 Task: Add an event with the title Second Product Development Roadmap Discussion, date '2023/10/21', time 9:15 AM to 11:15 AMand add a description: A company retreat is a purposeful and immersive event where employees come together in a relaxed and inspiring setting to foster teamwork, boost morale, and align their efforts towards common goals. , put the event into Green category, logged in from the account softage.3@softage.netand send the event invitation to softage.5@softage.net and softage.6@softage.net. Set a reminder for the event 12 hour before
Action: Mouse moved to (118, 116)
Screenshot: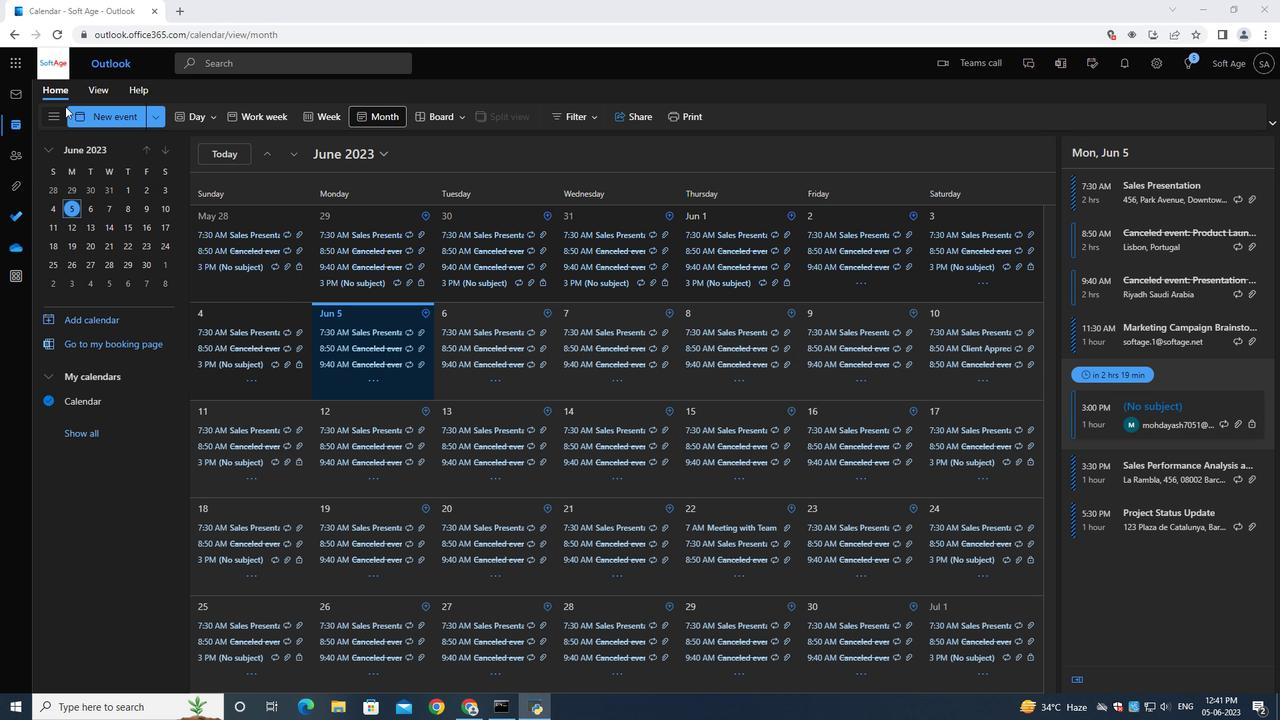 
Action: Mouse pressed left at (118, 116)
Screenshot: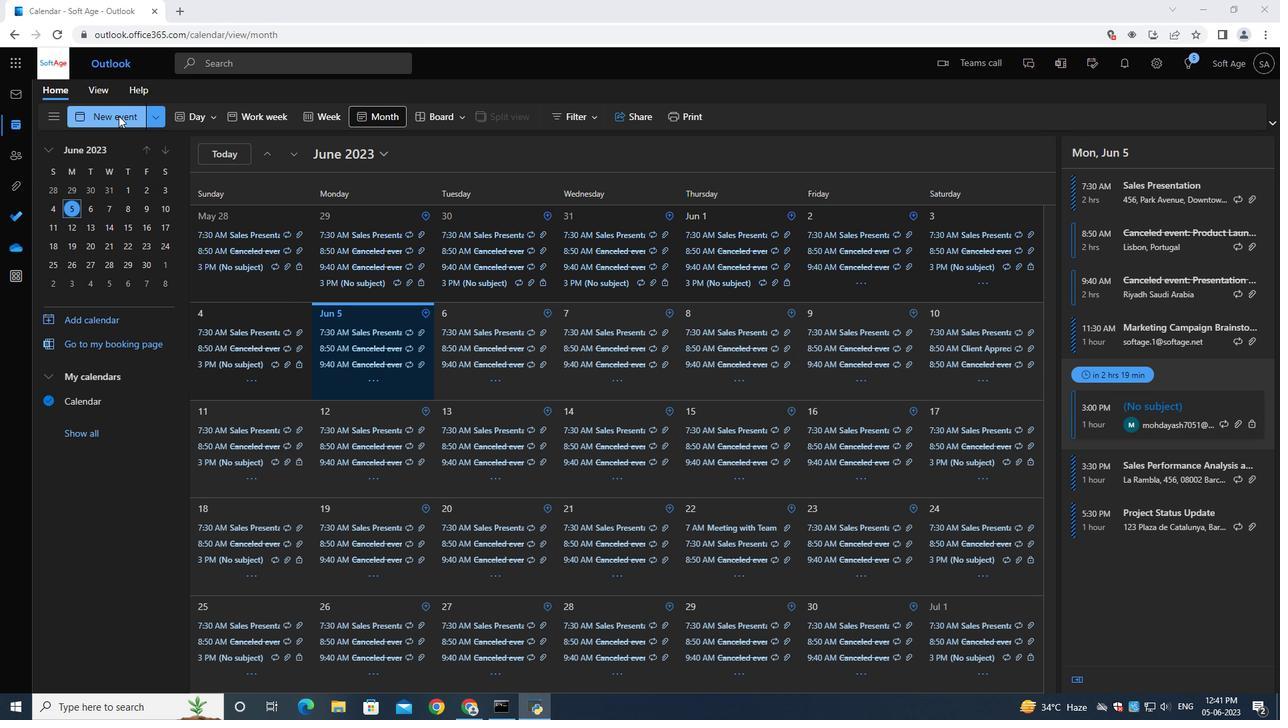 
Action: Mouse moved to (414, 200)
Screenshot: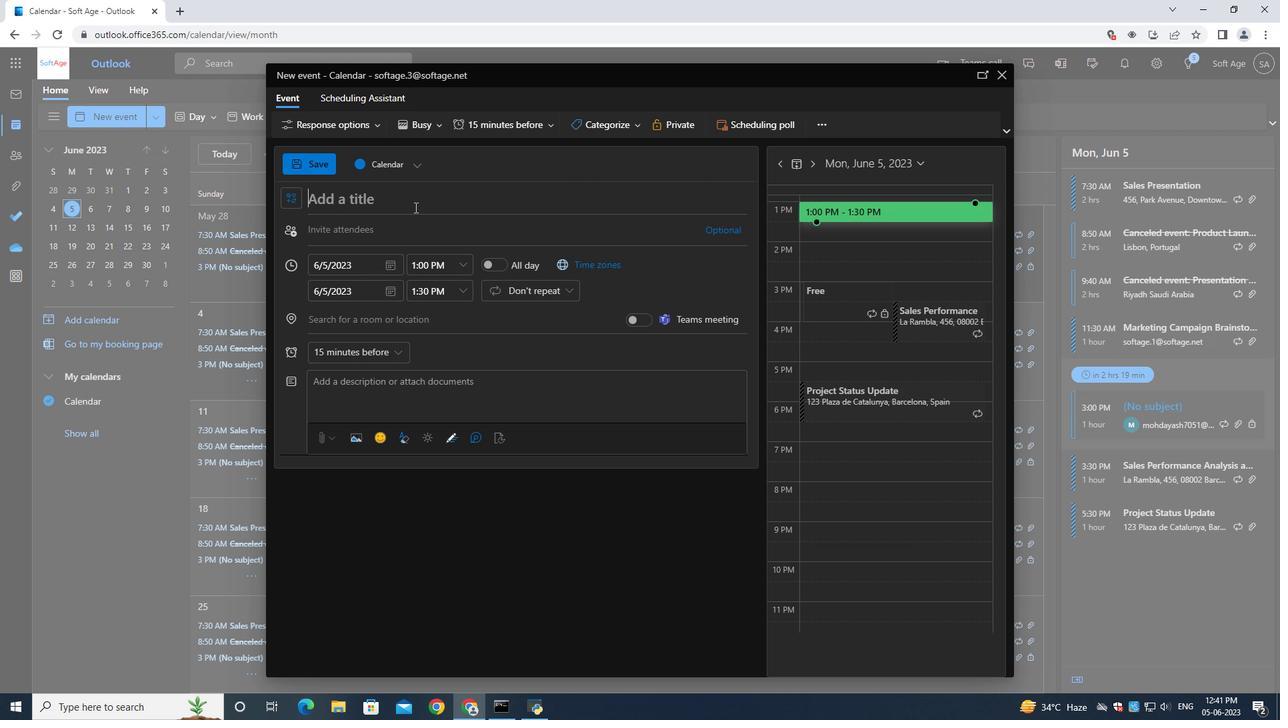 
Action: Mouse pressed left at (414, 200)
Screenshot: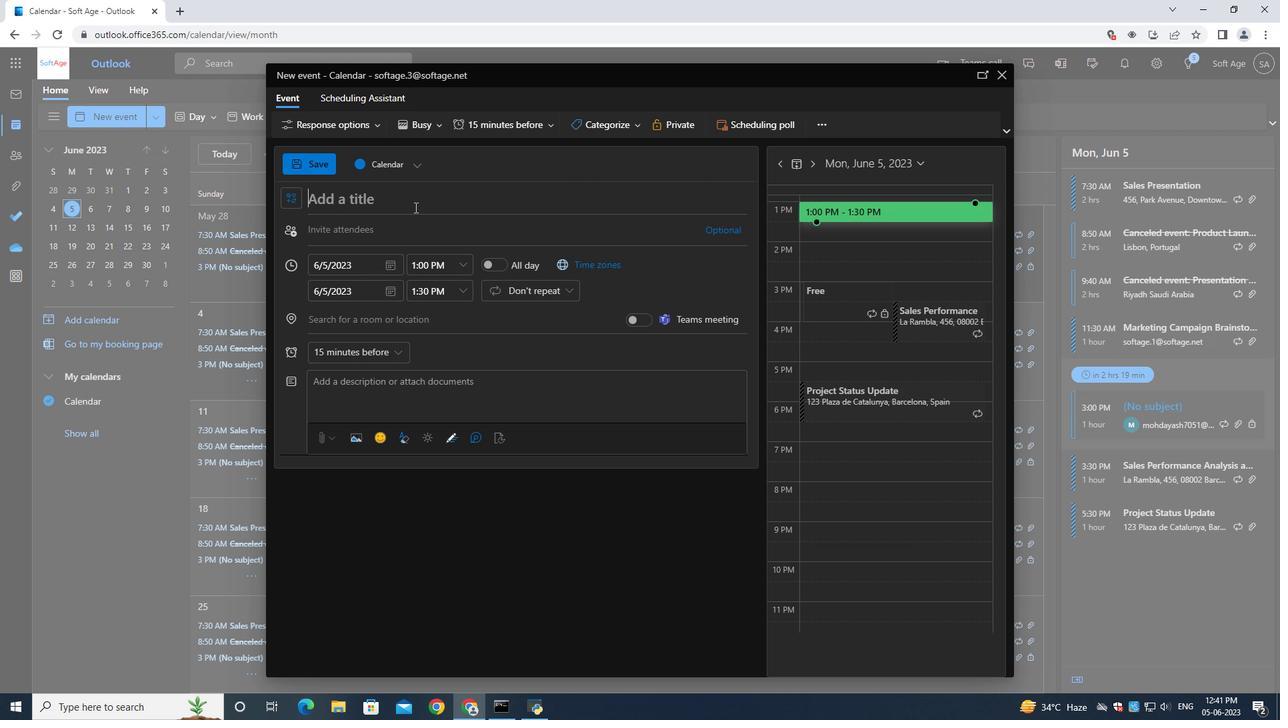 
Action: Mouse moved to (416, 202)
Screenshot: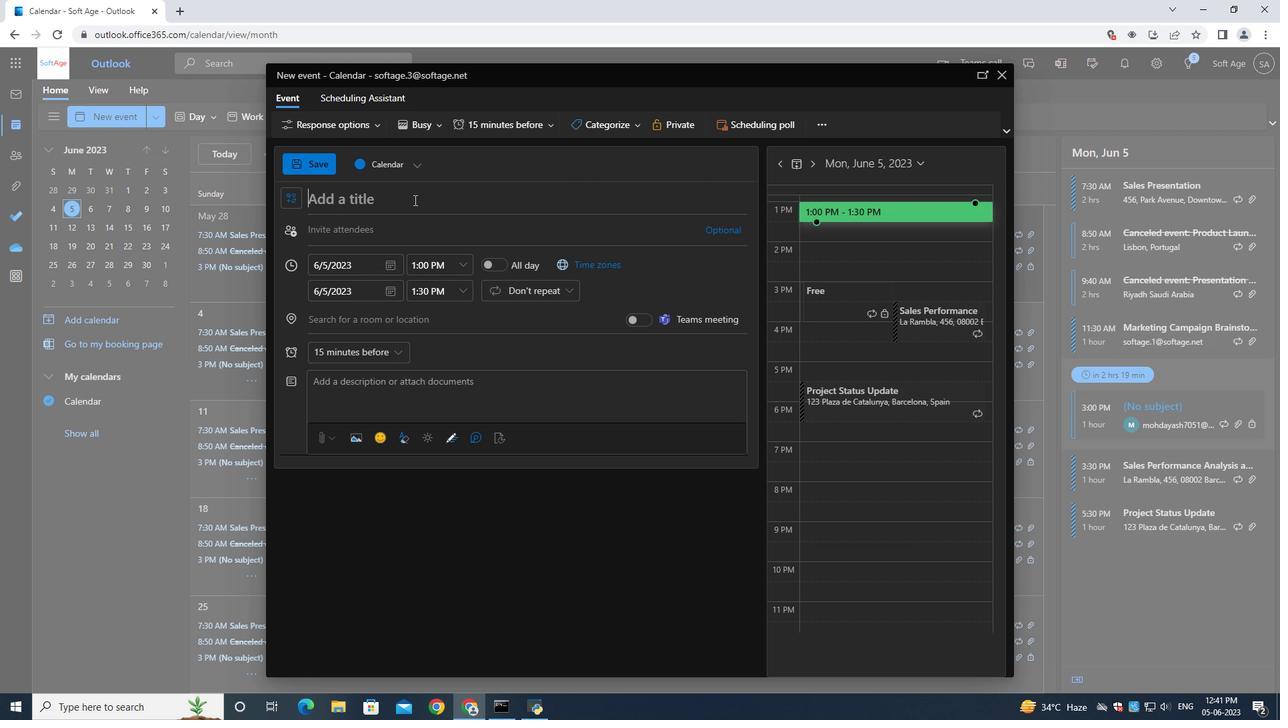 
Action: Key pressed <Key.shift>Second<Key.space><Key.shift>Product<Key.space><Key.shift>Del<Key.backspace>velopment<Key.space><Key.shift>Roadmap<Key.space><Key.shift>Discussion
Screenshot: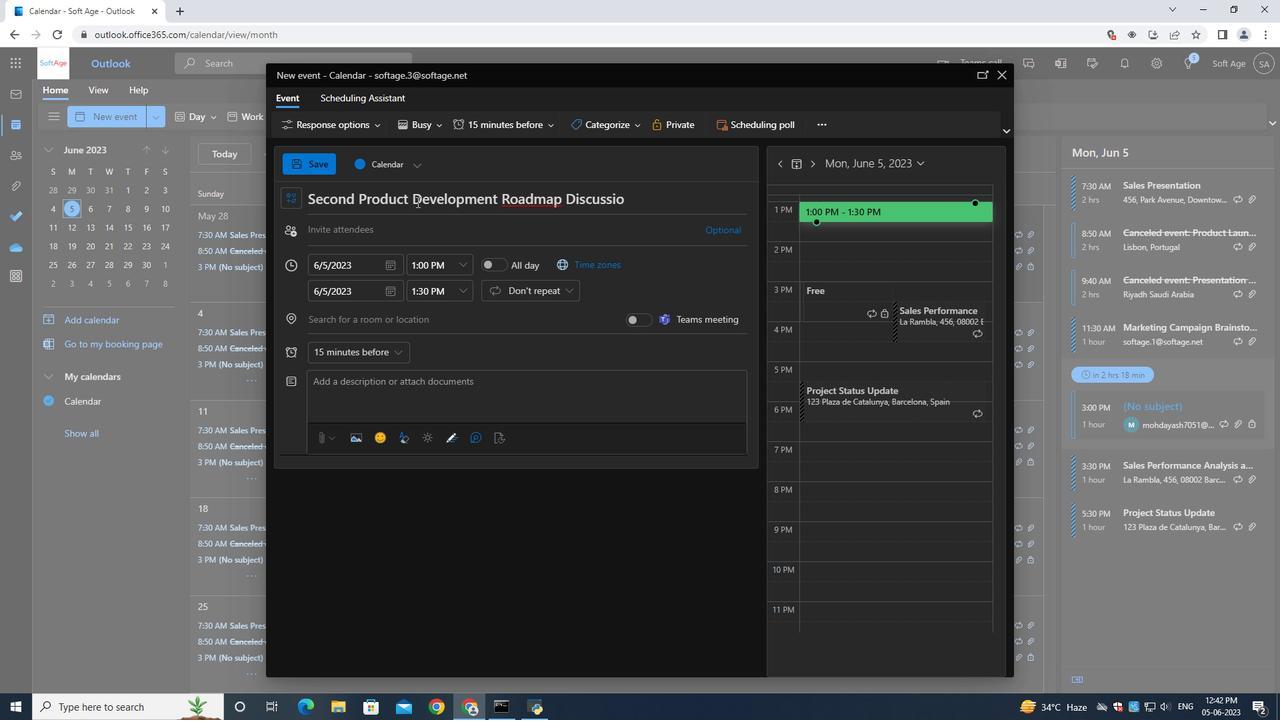 
Action: Mouse moved to (395, 266)
Screenshot: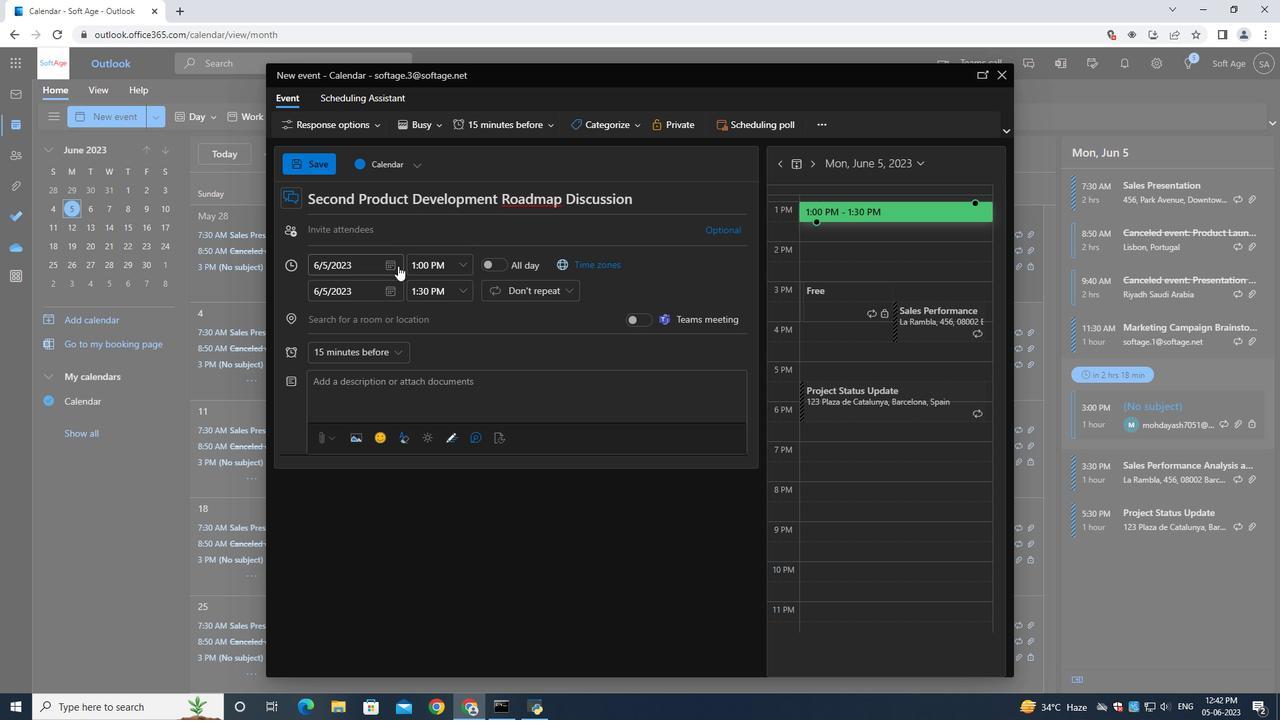 
Action: Mouse pressed left at (395, 266)
Screenshot: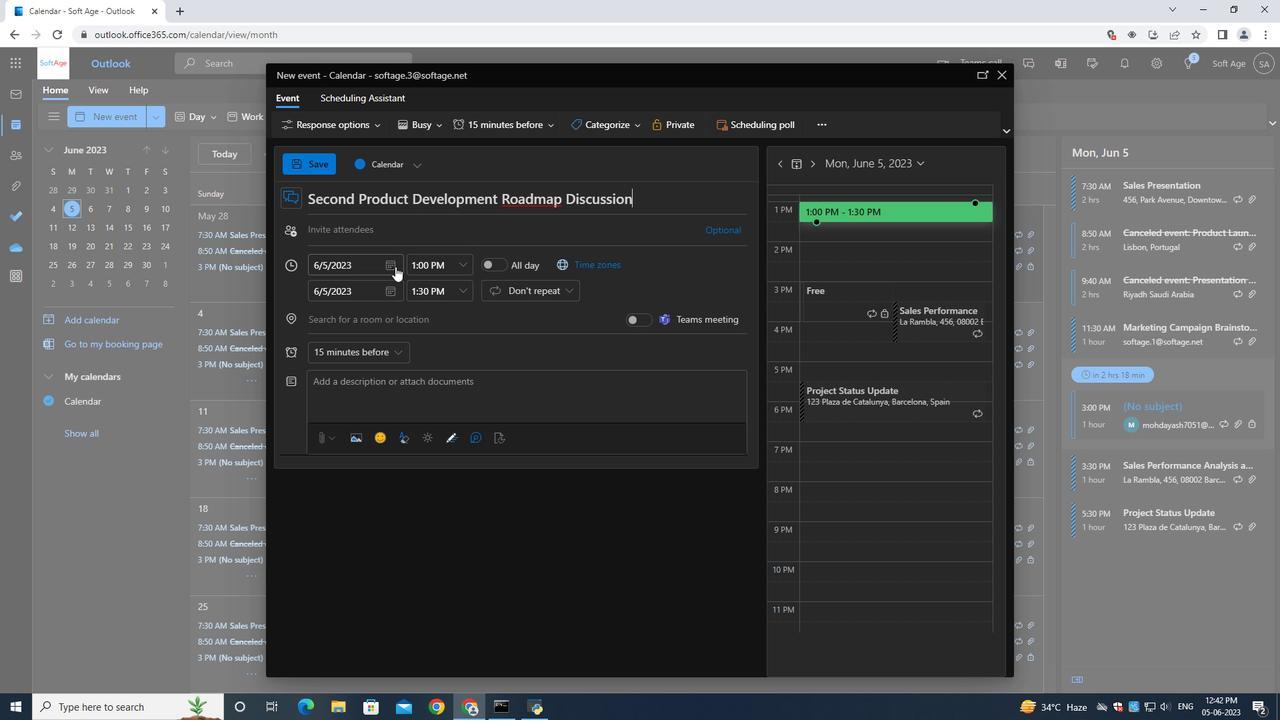 
Action: Mouse moved to (432, 294)
Screenshot: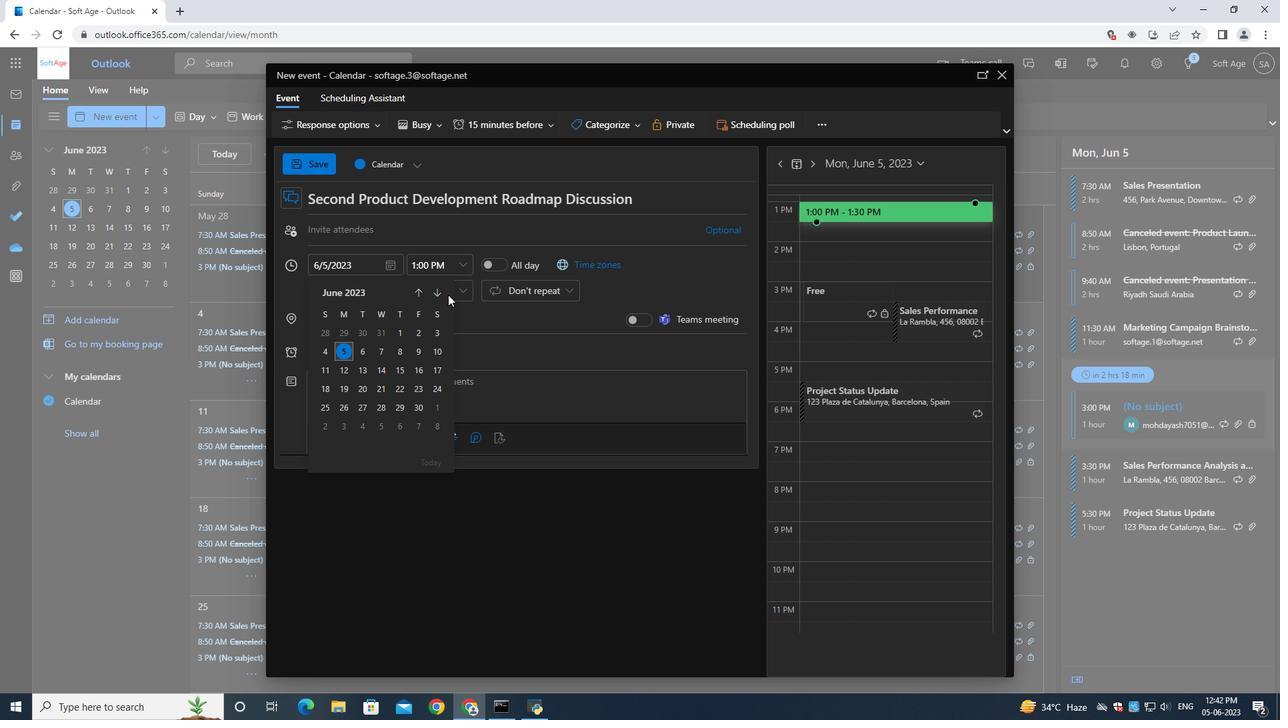 
Action: Mouse pressed left at (432, 294)
Screenshot: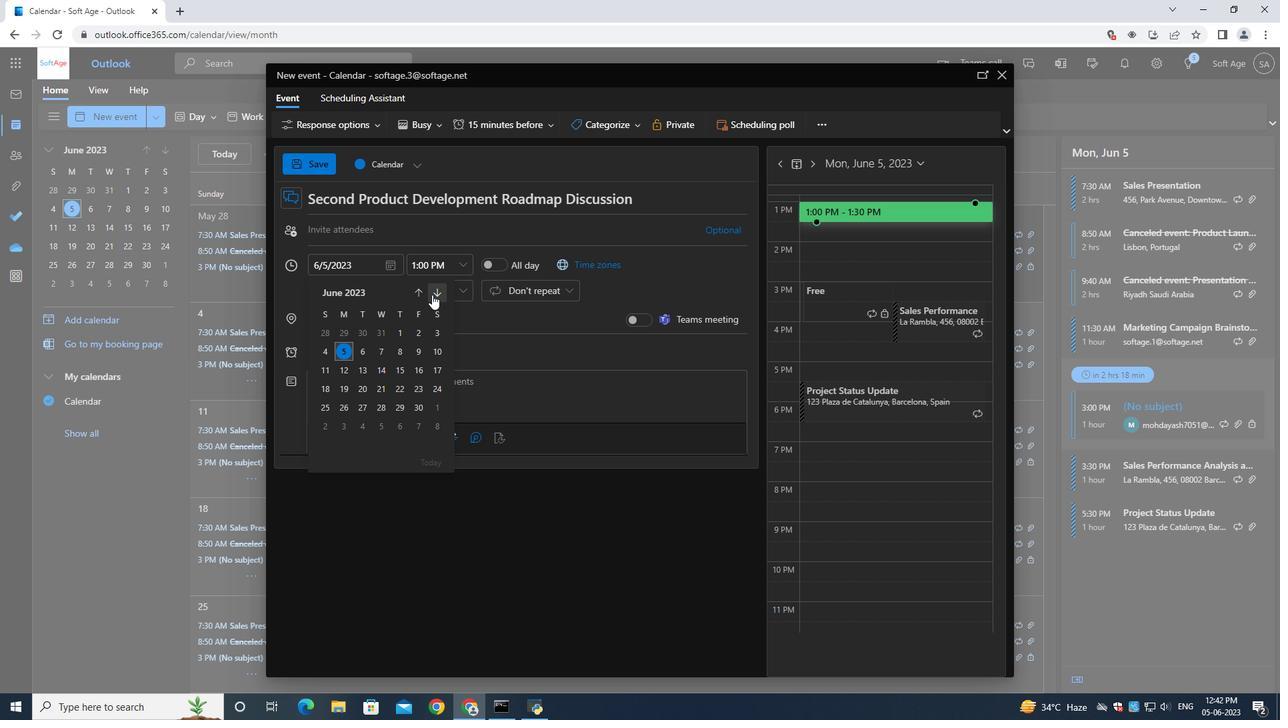 
Action: Mouse moved to (433, 294)
Screenshot: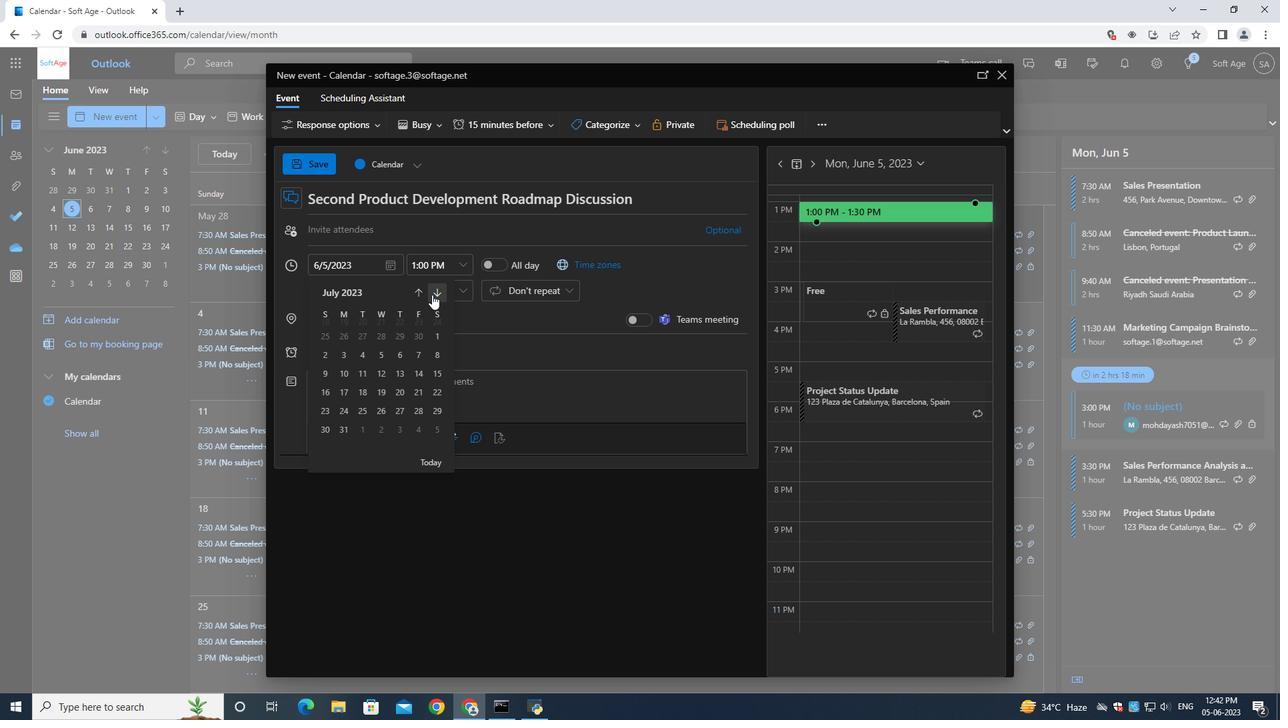 
Action: Mouse pressed left at (433, 294)
Screenshot: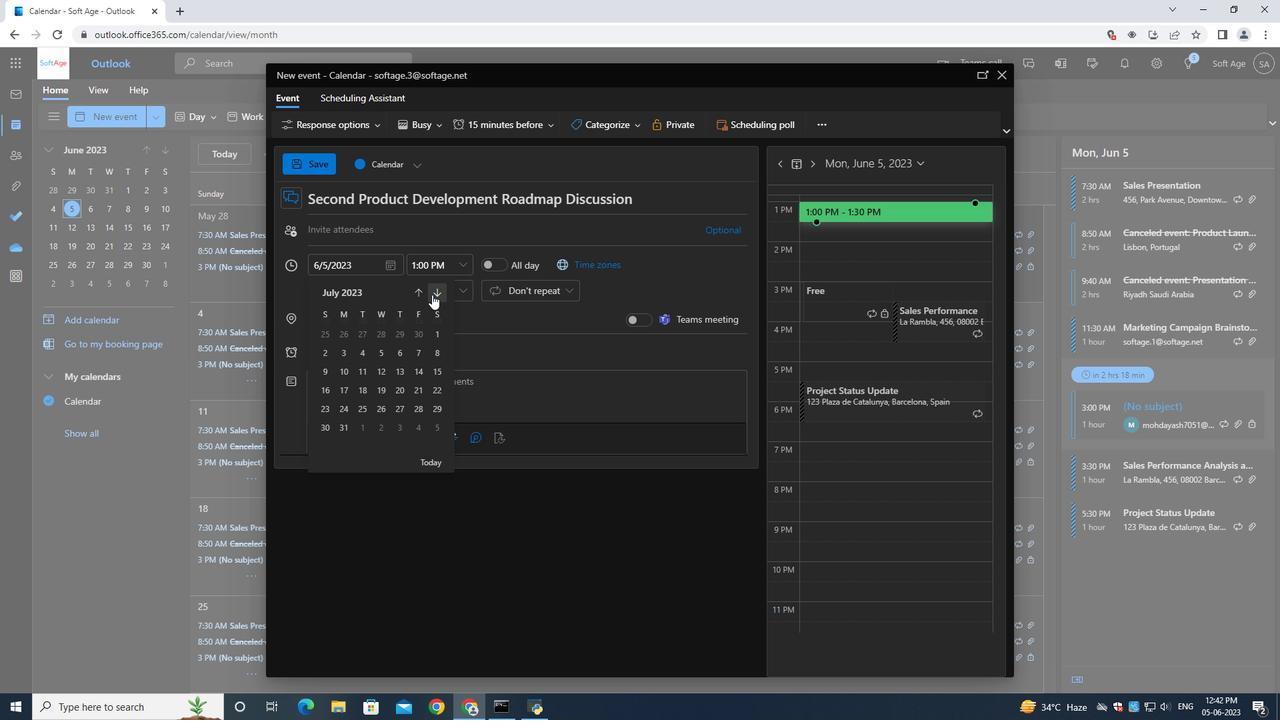 
Action: Mouse moved to (434, 294)
Screenshot: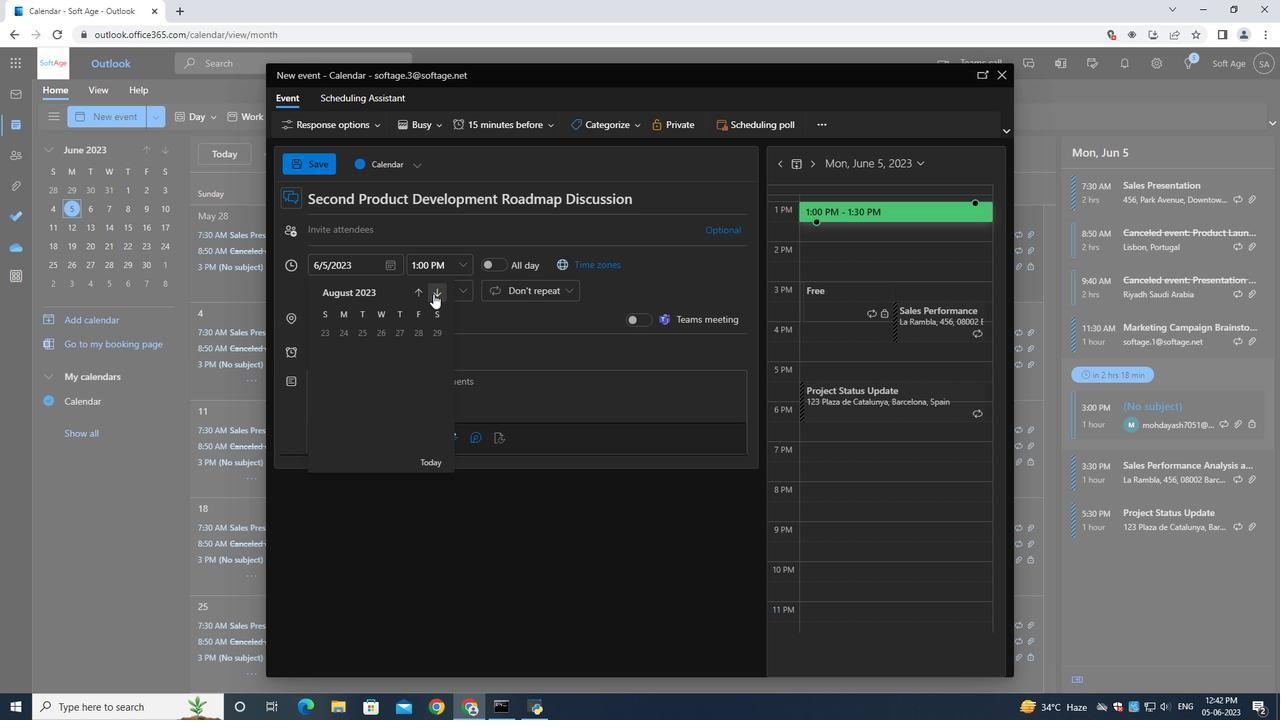 
Action: Mouse pressed left at (434, 294)
Screenshot: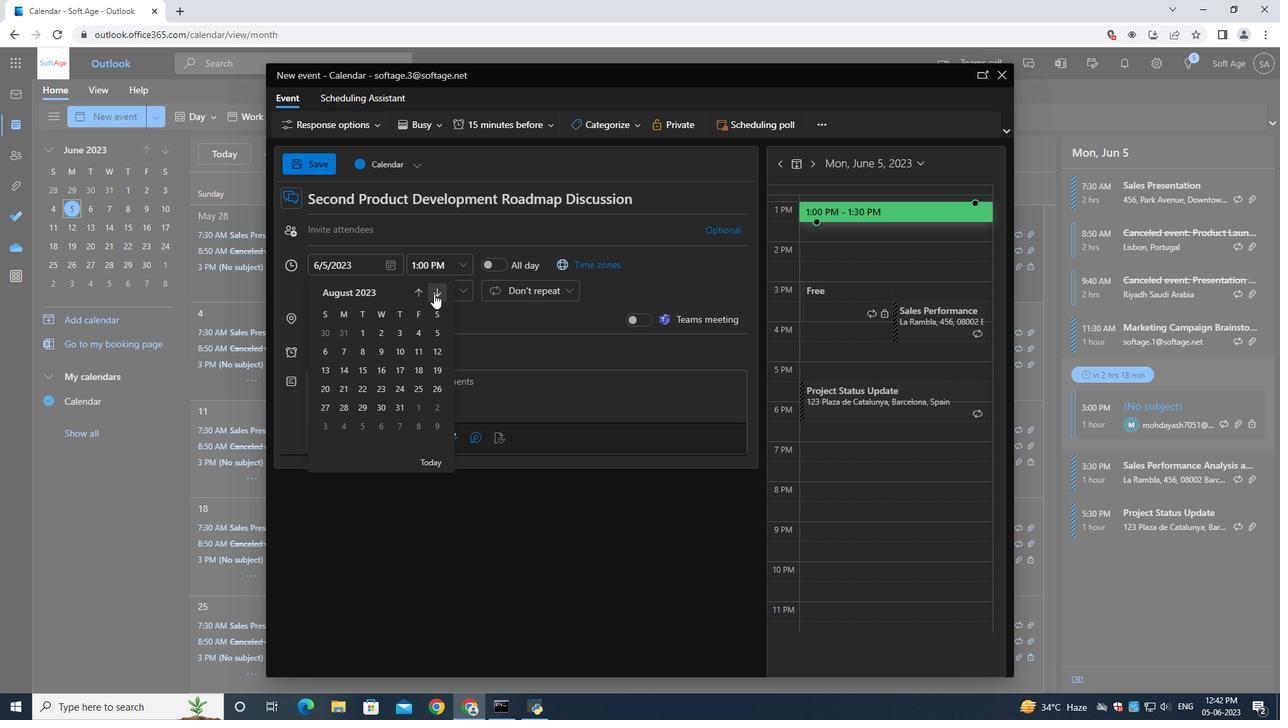 
Action: Mouse pressed left at (434, 294)
Screenshot: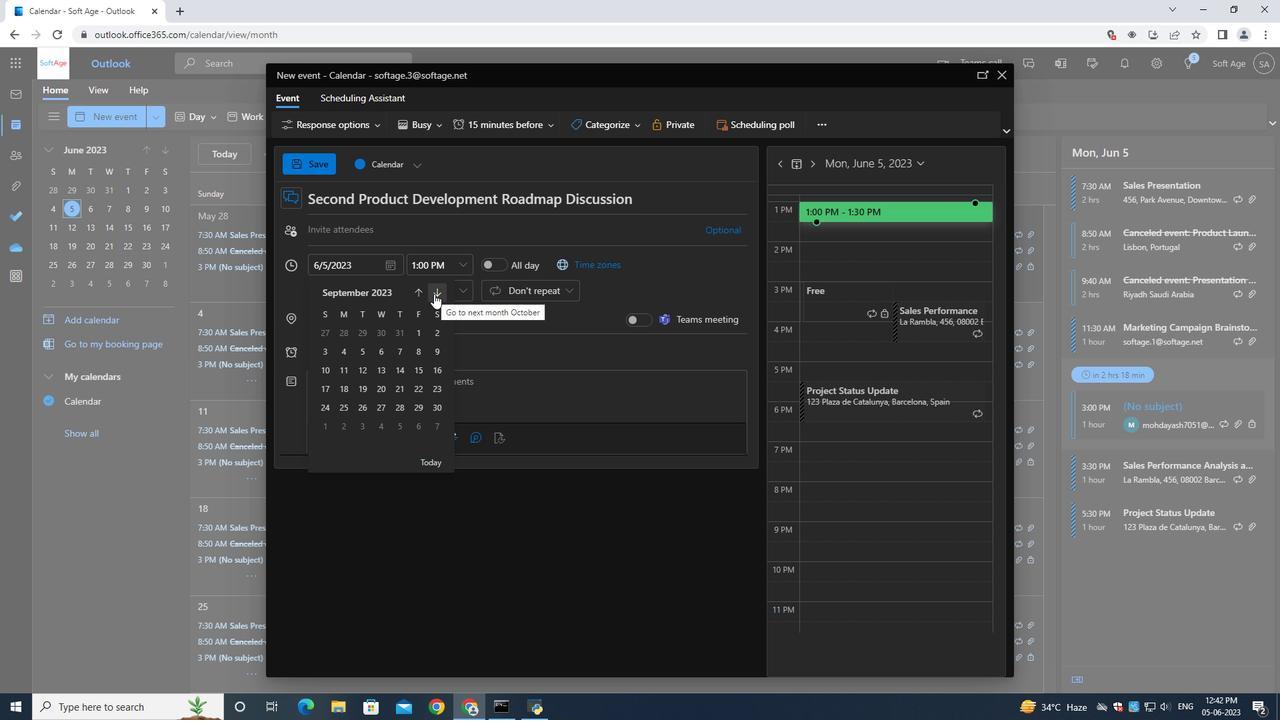
Action: Mouse moved to (435, 372)
Screenshot: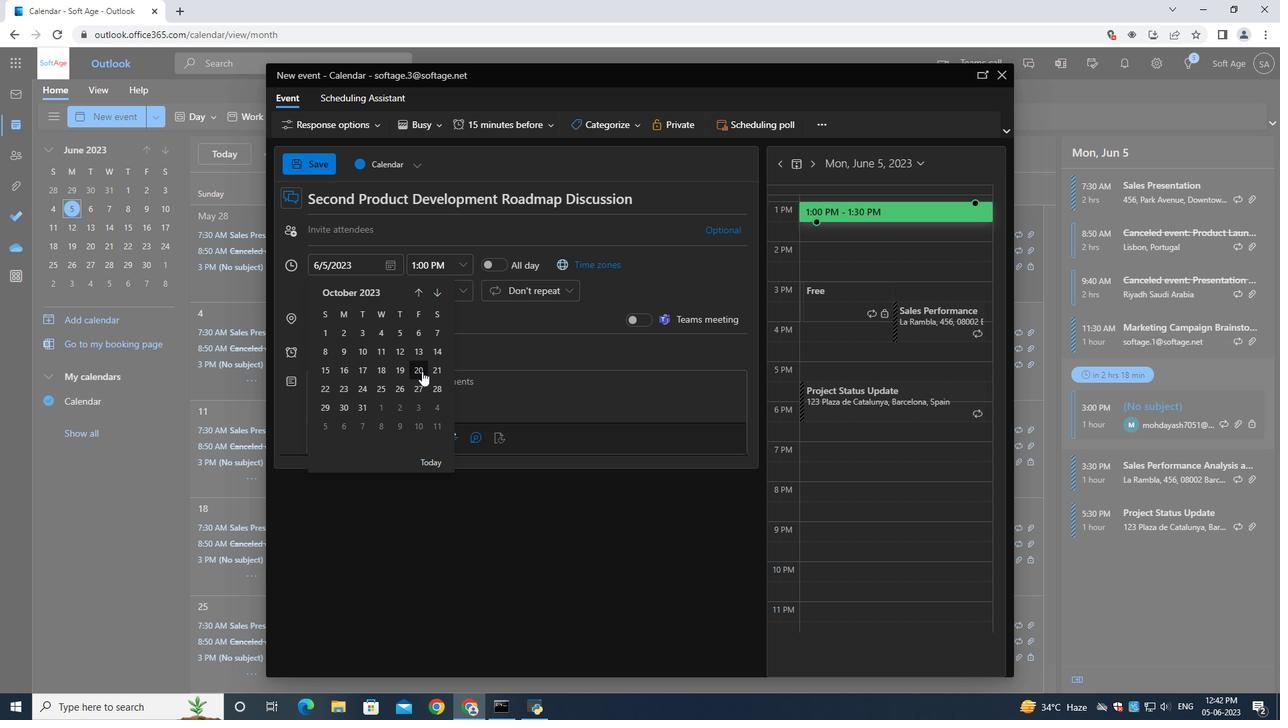 
Action: Mouse pressed left at (435, 372)
Screenshot: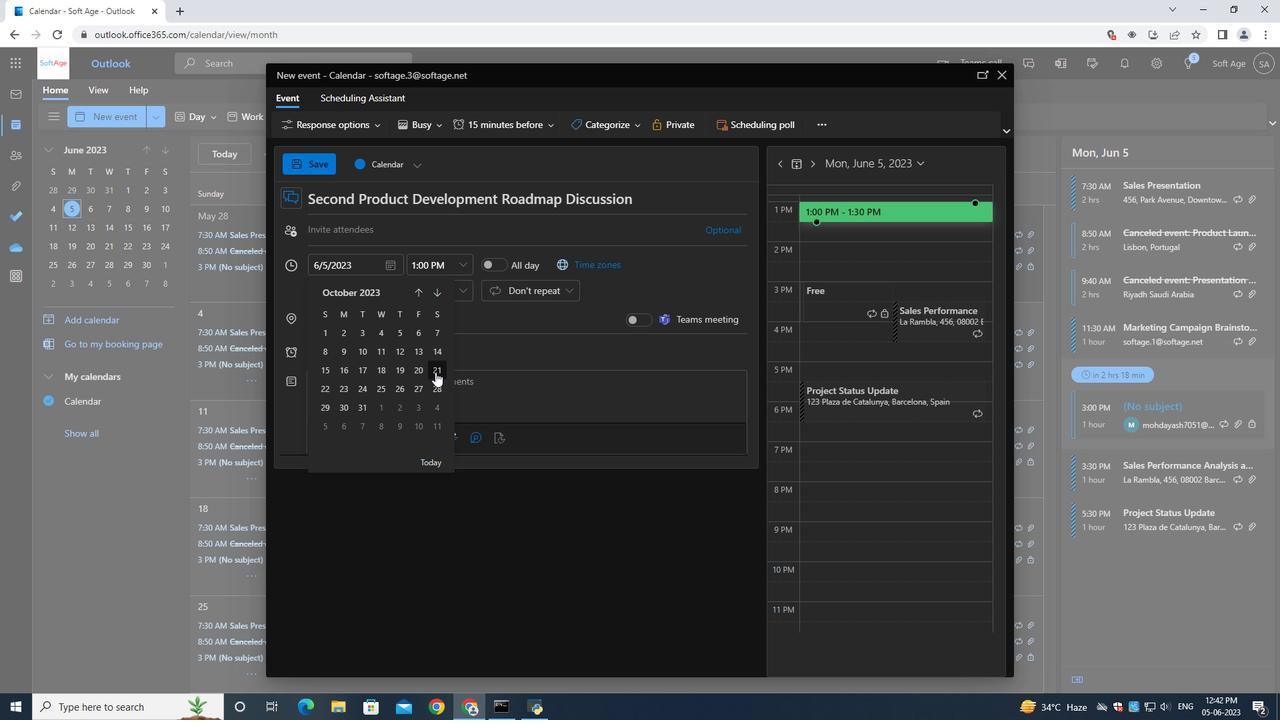 
Action: Mouse moved to (429, 267)
Screenshot: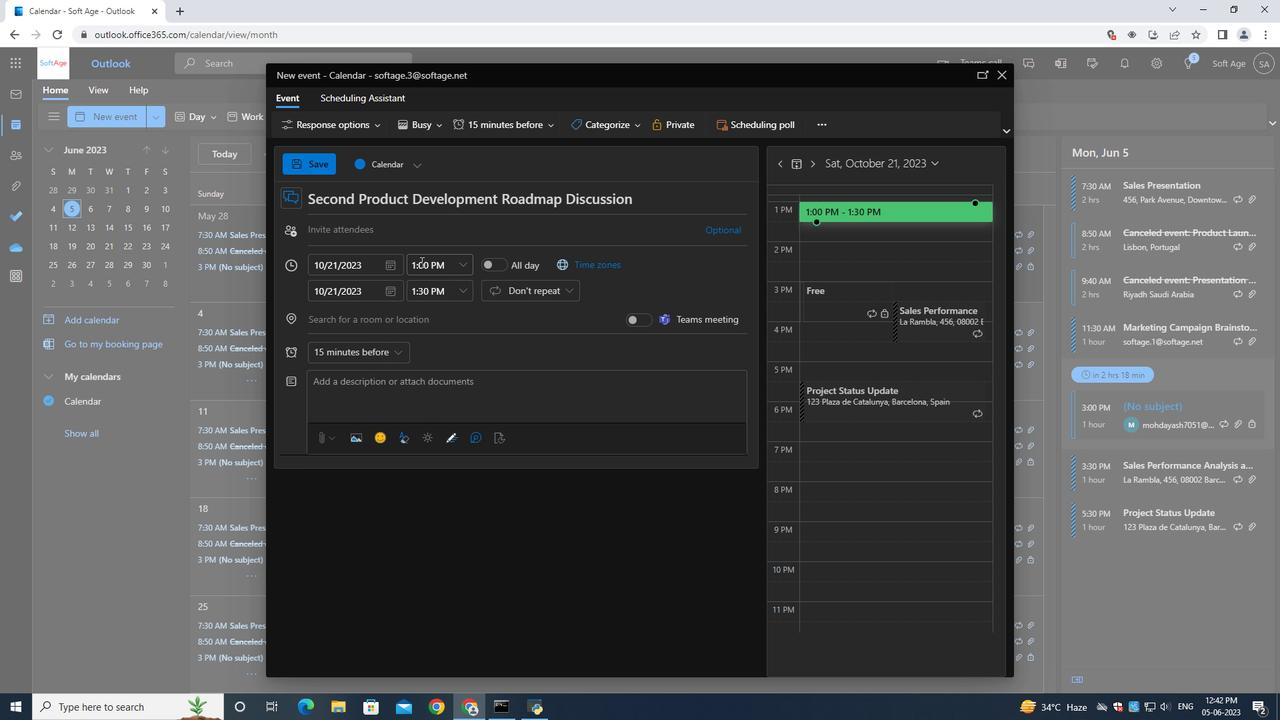 
Action: Mouse pressed left at (429, 267)
Screenshot: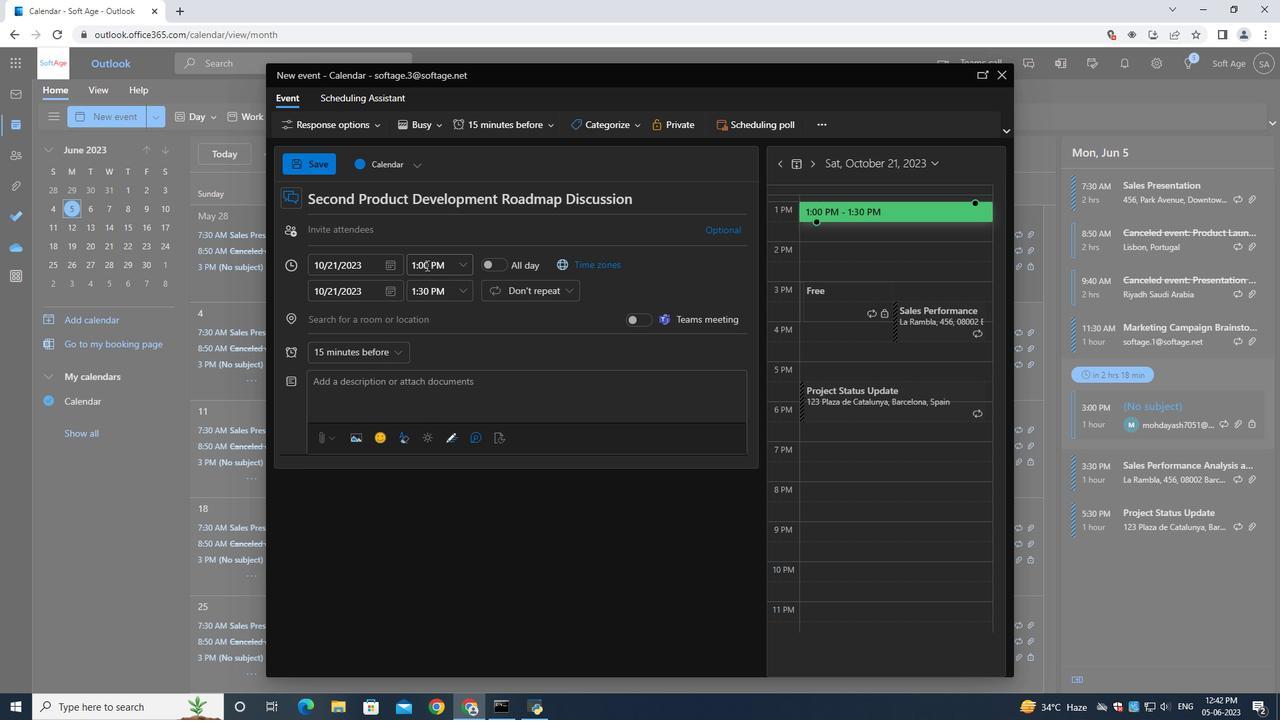 
Action: Mouse moved to (438, 313)
Screenshot: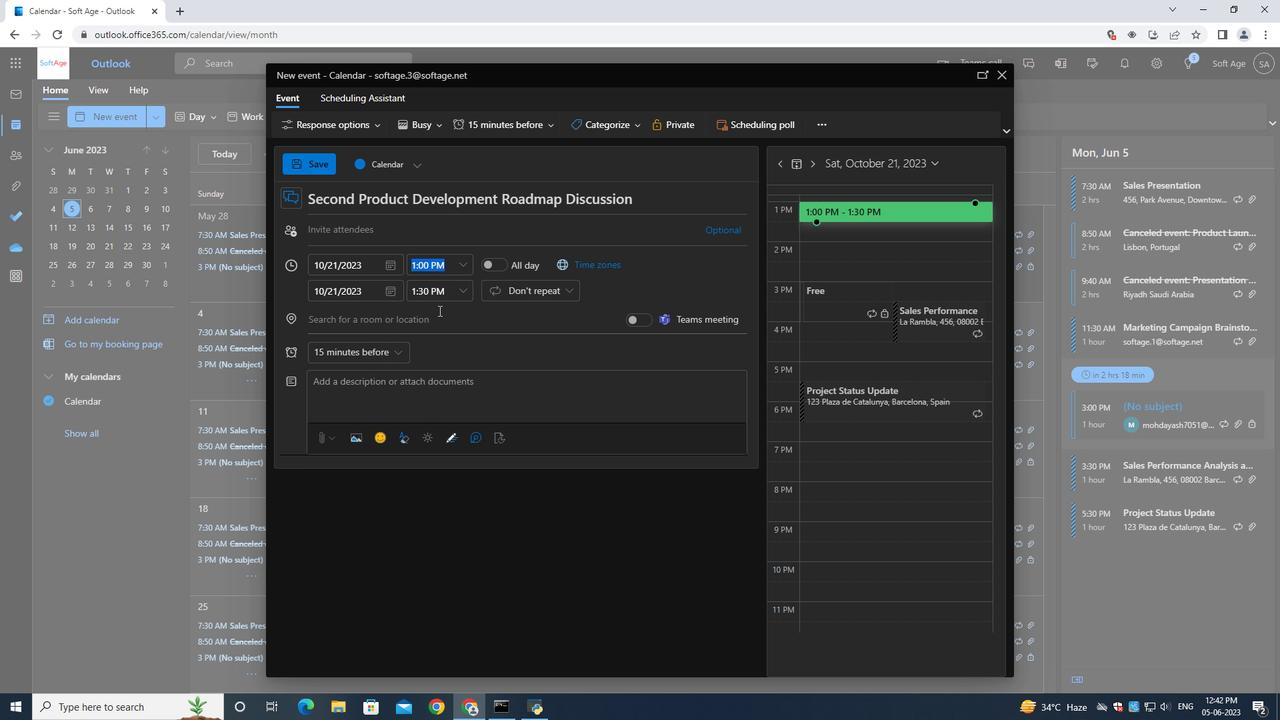 
Action: Key pressed 9<Key.shift_r>:15<Key.shift>AM
Screenshot: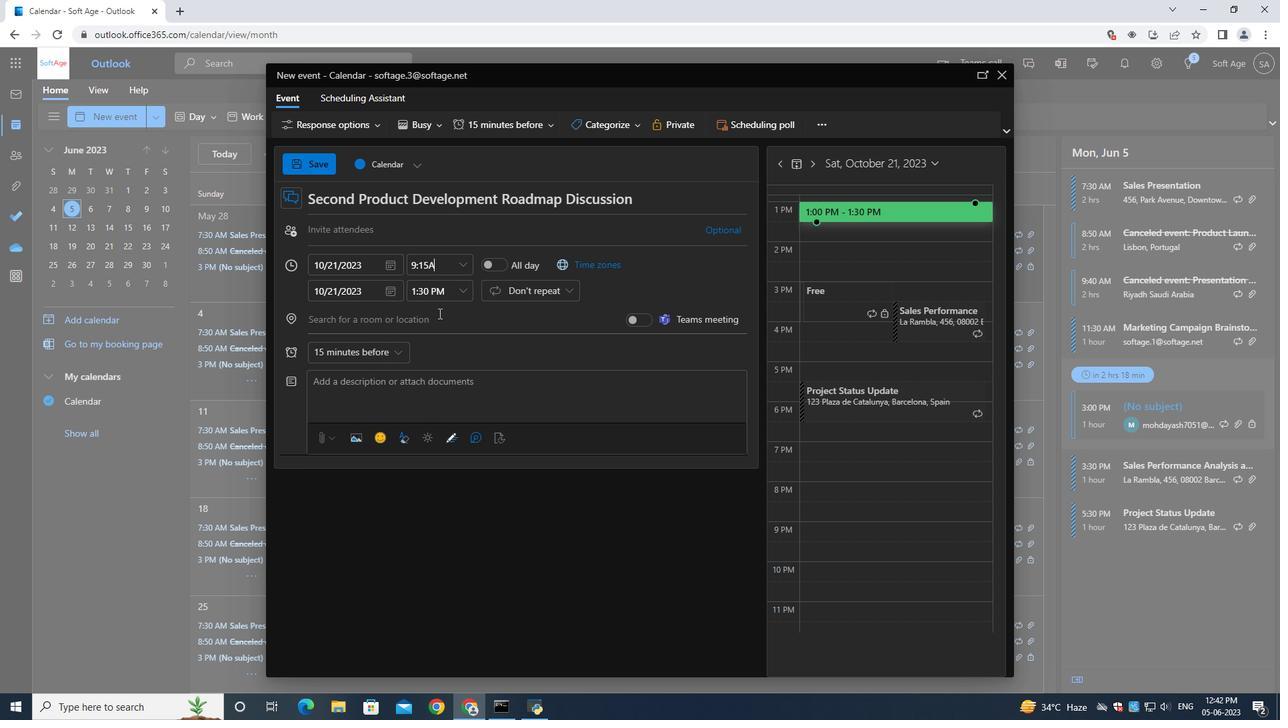 
Action: Mouse moved to (416, 290)
Screenshot: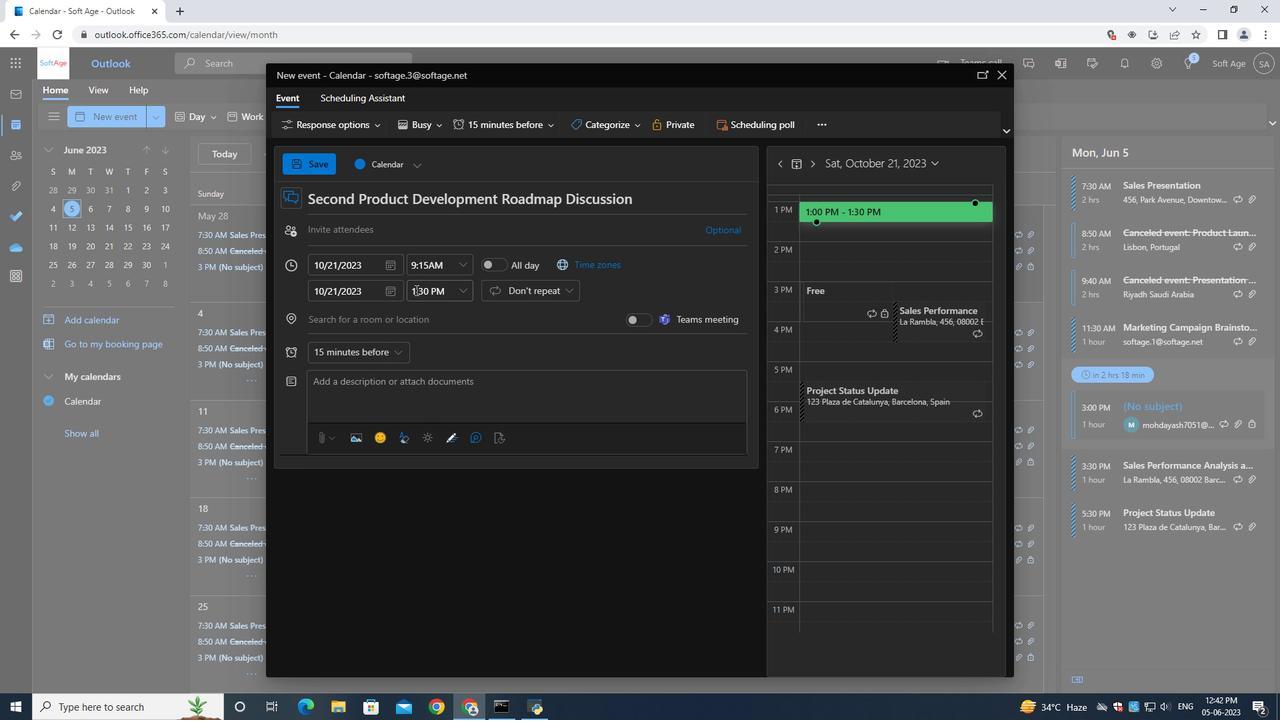 
Action: Mouse pressed left at (416, 290)
Screenshot: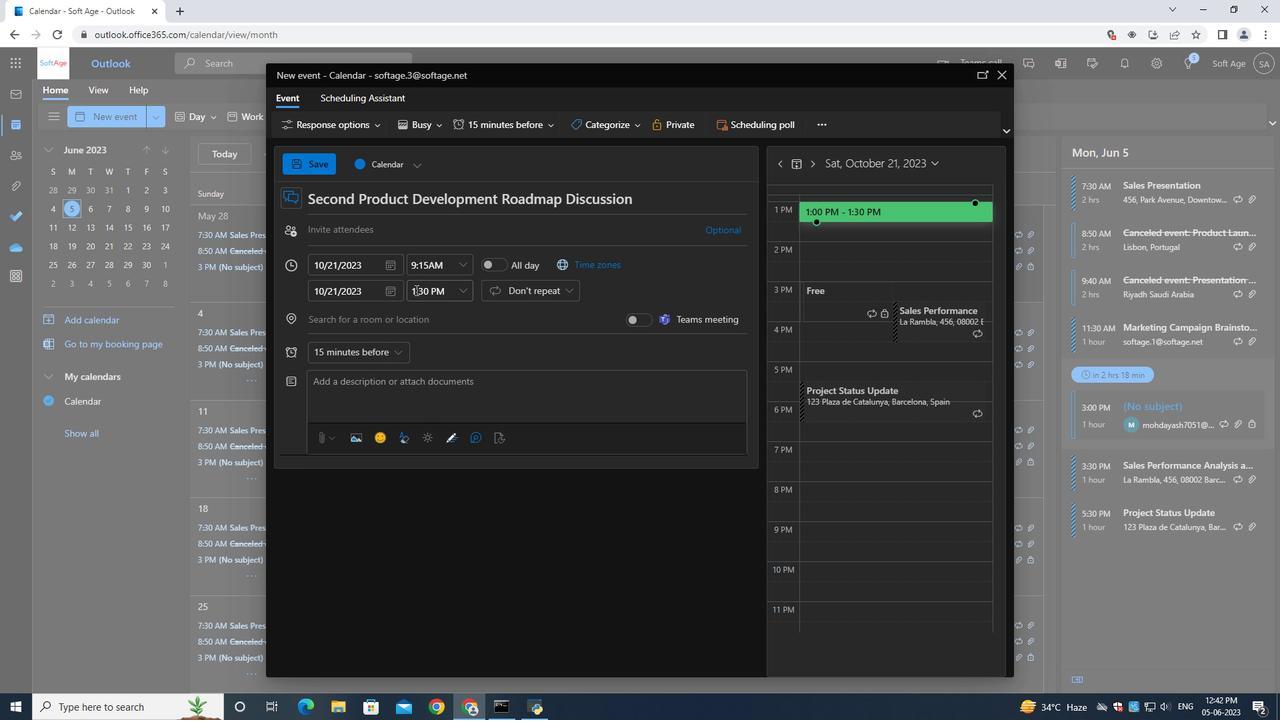 
Action: Mouse moved to (419, 292)
Screenshot: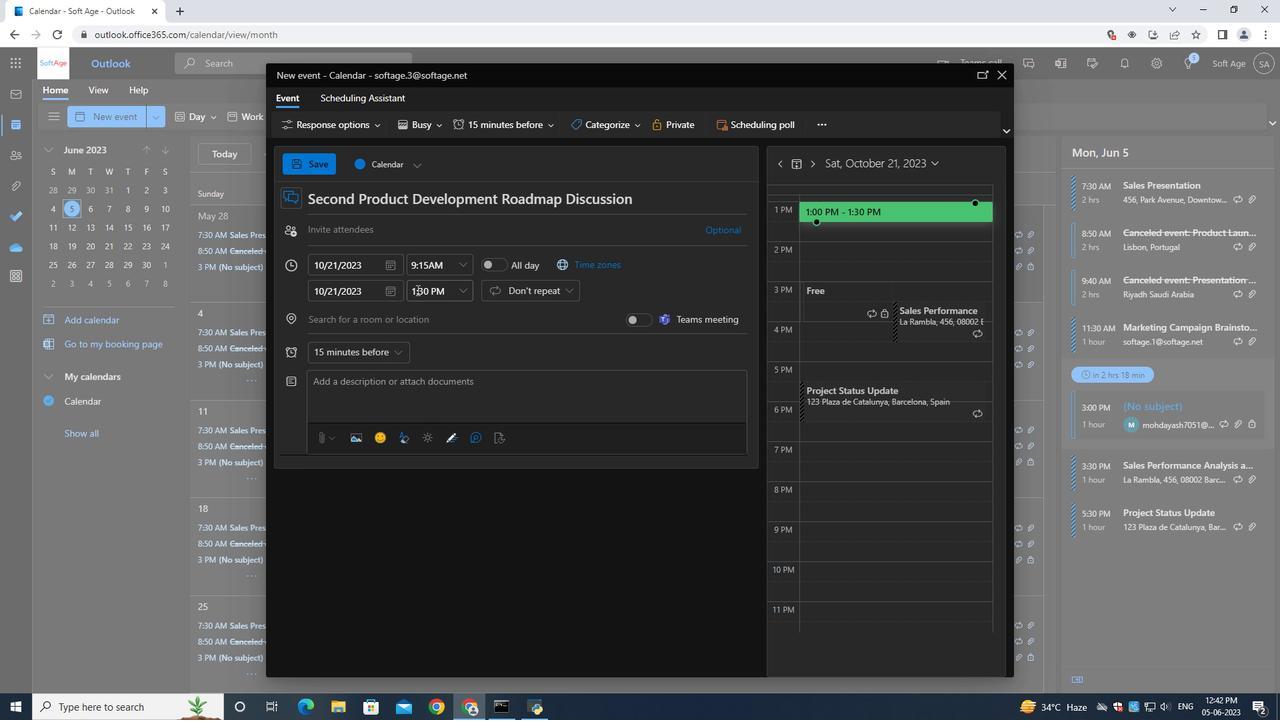 
Action: Key pressed 11<Key.shift_r><Key.shift_r><Key.shift_r><Key.shift_r><Key.shift_r><Key.shift_r><Key.shift_r><Key.shift_r><Key.shift_r><Key.shift_r><Key.shift_r><Key.shift_r><Key.shift_r><Key.shift_r><Key.shift_r>:15<Key.shift>AM
Screenshot: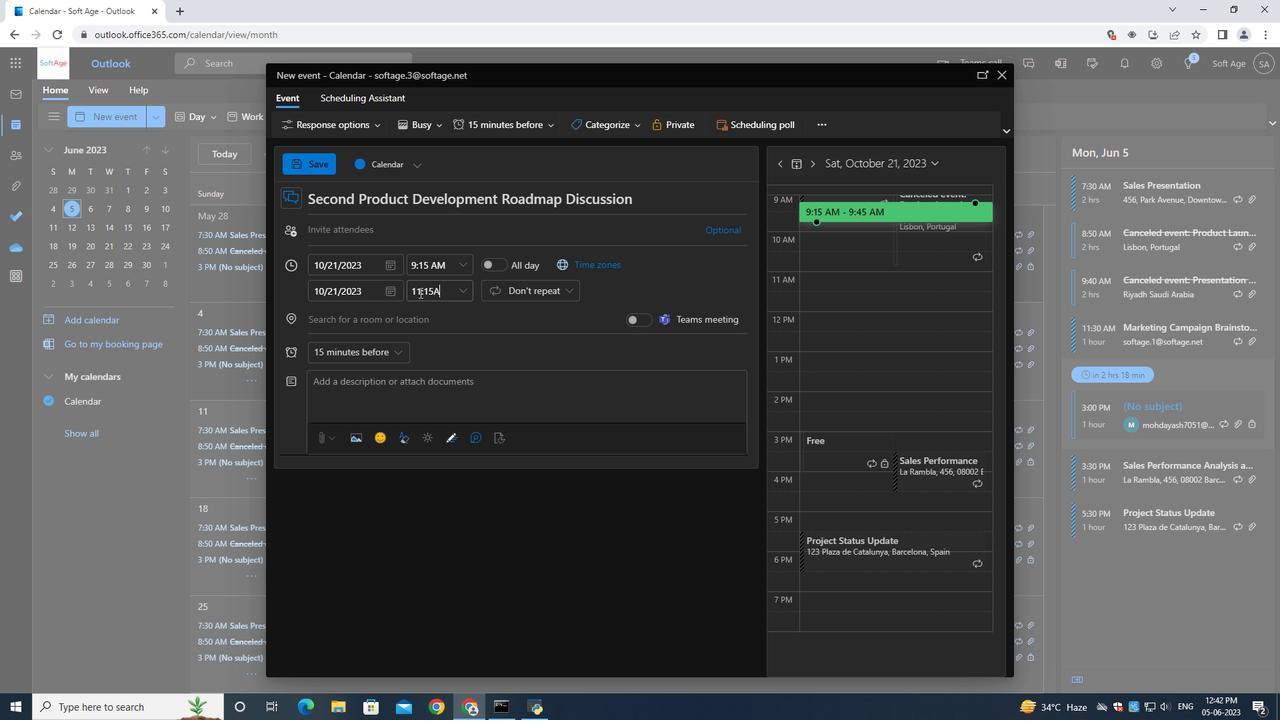 
Action: Mouse moved to (359, 381)
Screenshot: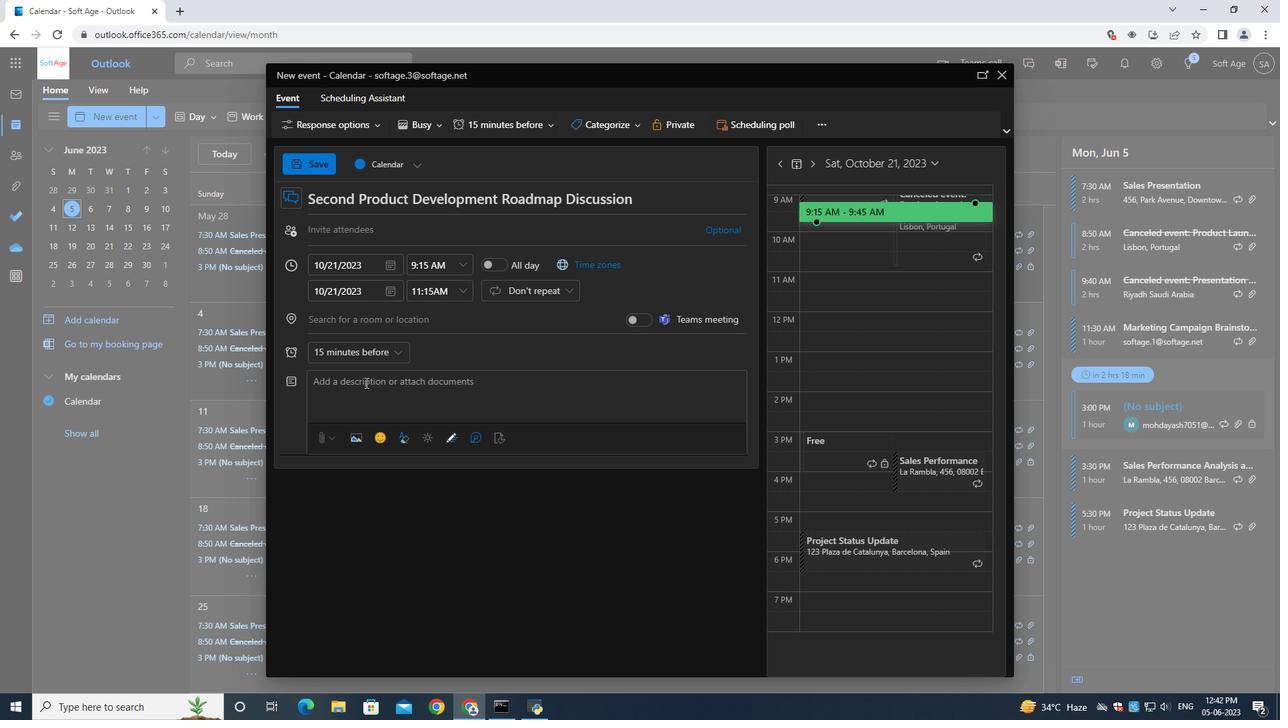 
Action: Mouse pressed left at (359, 381)
Screenshot: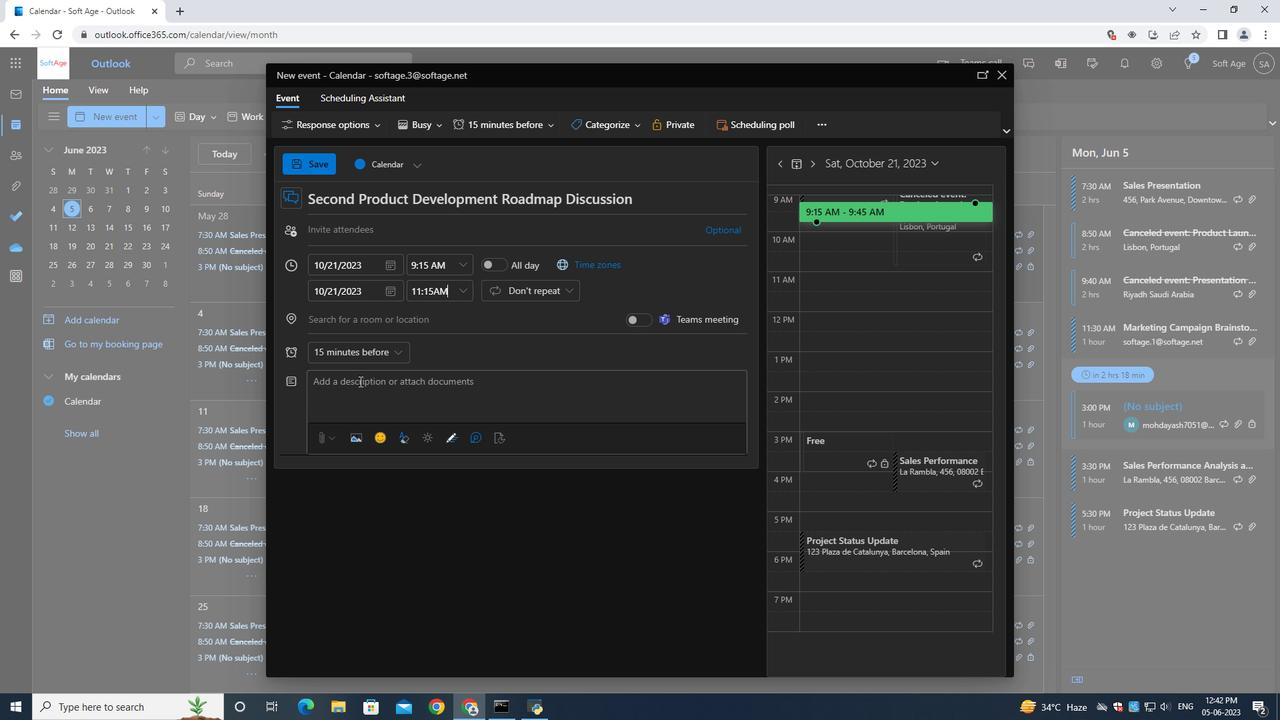 
Action: Key pressed <Key.shift>A<Key.space>company<Key.space>retreat<Key.space>is<Key.space>a<Key.space>purposeful<Key.space>and<Key.space>immersive<Key.space>event<Key.space>where<Key.space>employees<Key.space>come<Key.space>together<Key.space>in<Key.space>a<Key.space>relaxed<Key.space>and<Key.space>inspiring<Key.space>see<Key.backspace>tting<Key.space>to<Key.space>foster<Key.space>teamwork,<Key.space>boost<Key.space>morale,<Key.space>and<Key.space>align<Key.space>their<Key.space>efforts<Key.space>towards<Key.space>coo<Key.backspace>mmon<Key.space>goals.
Screenshot: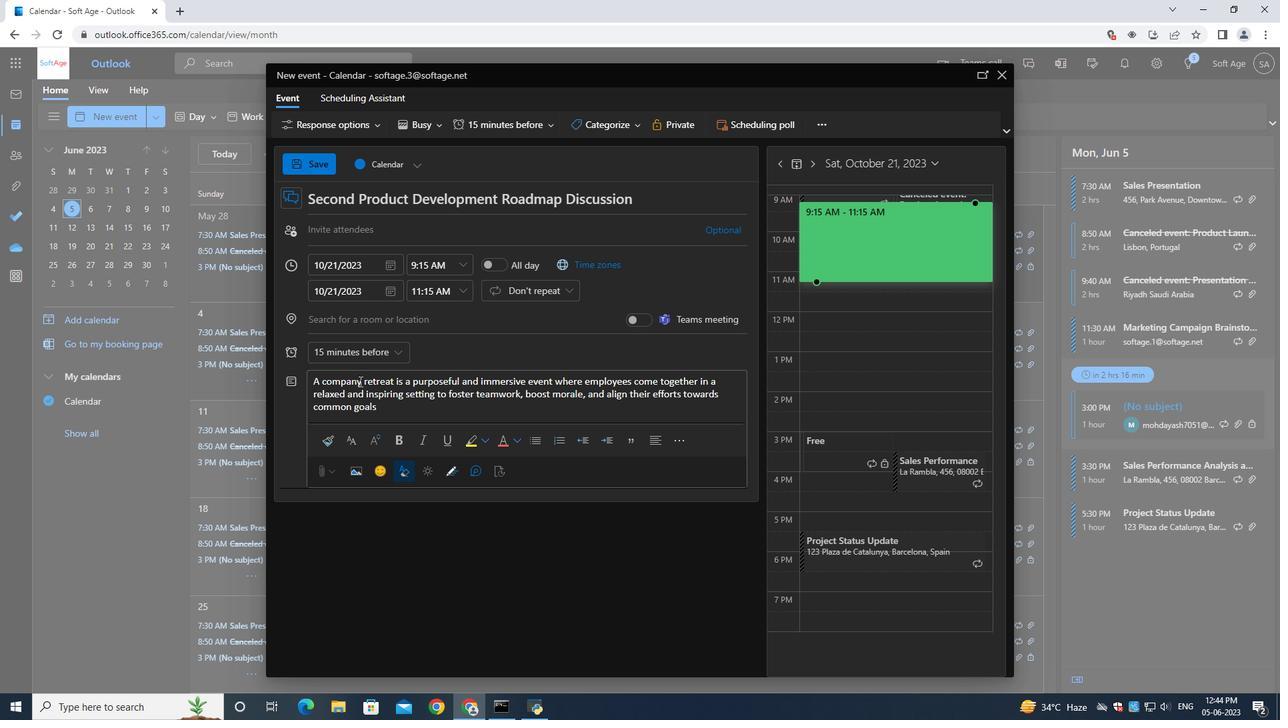 
Action: Mouse moved to (610, 126)
Screenshot: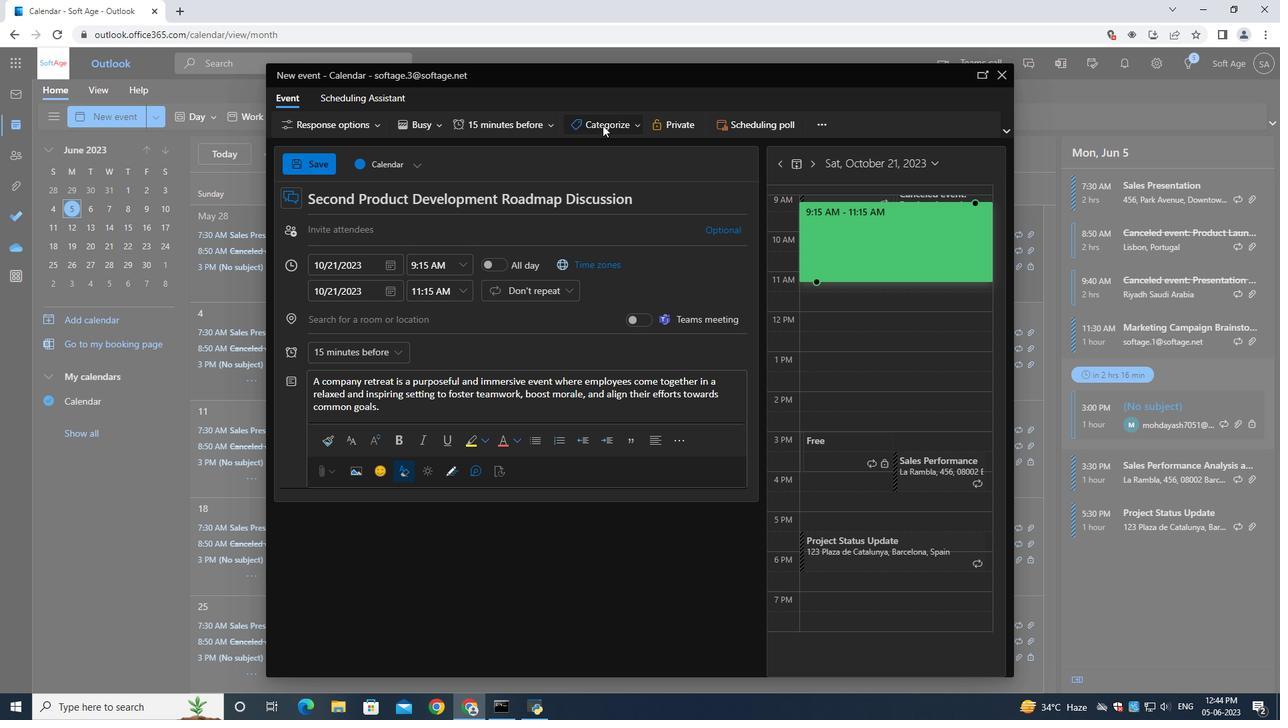 
Action: Mouse pressed left at (610, 126)
Screenshot: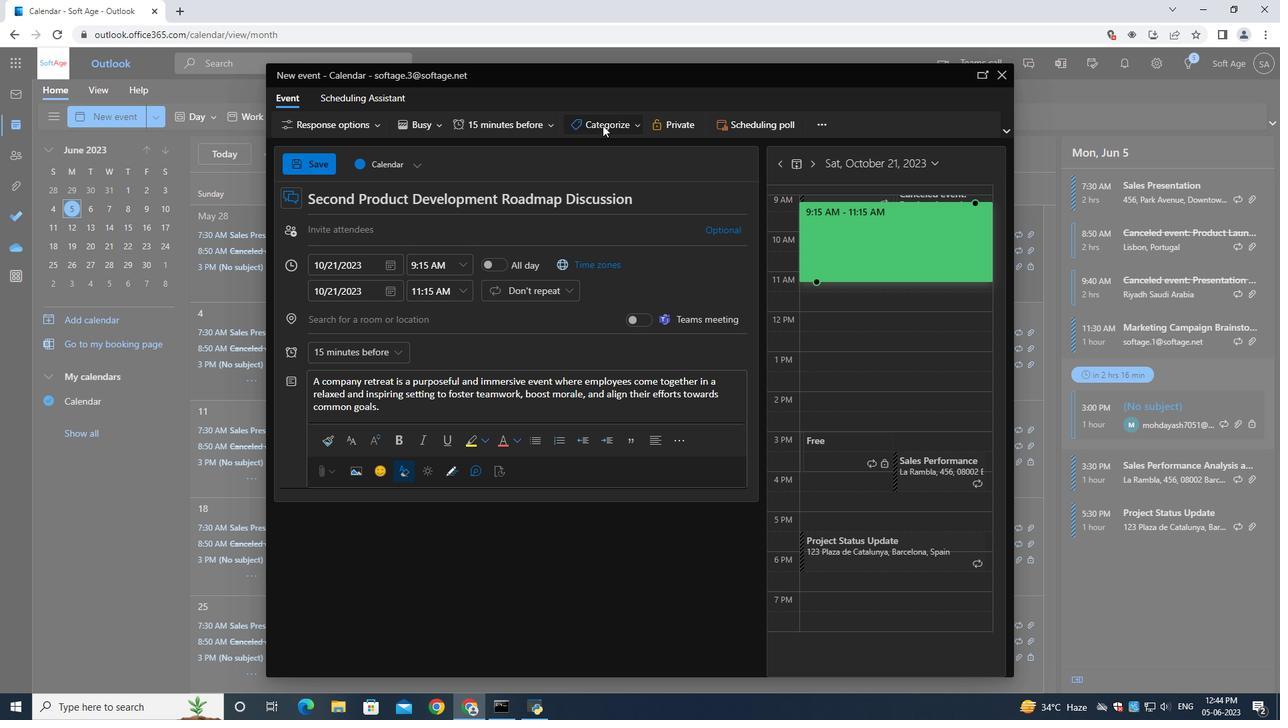 
Action: Mouse moved to (594, 177)
Screenshot: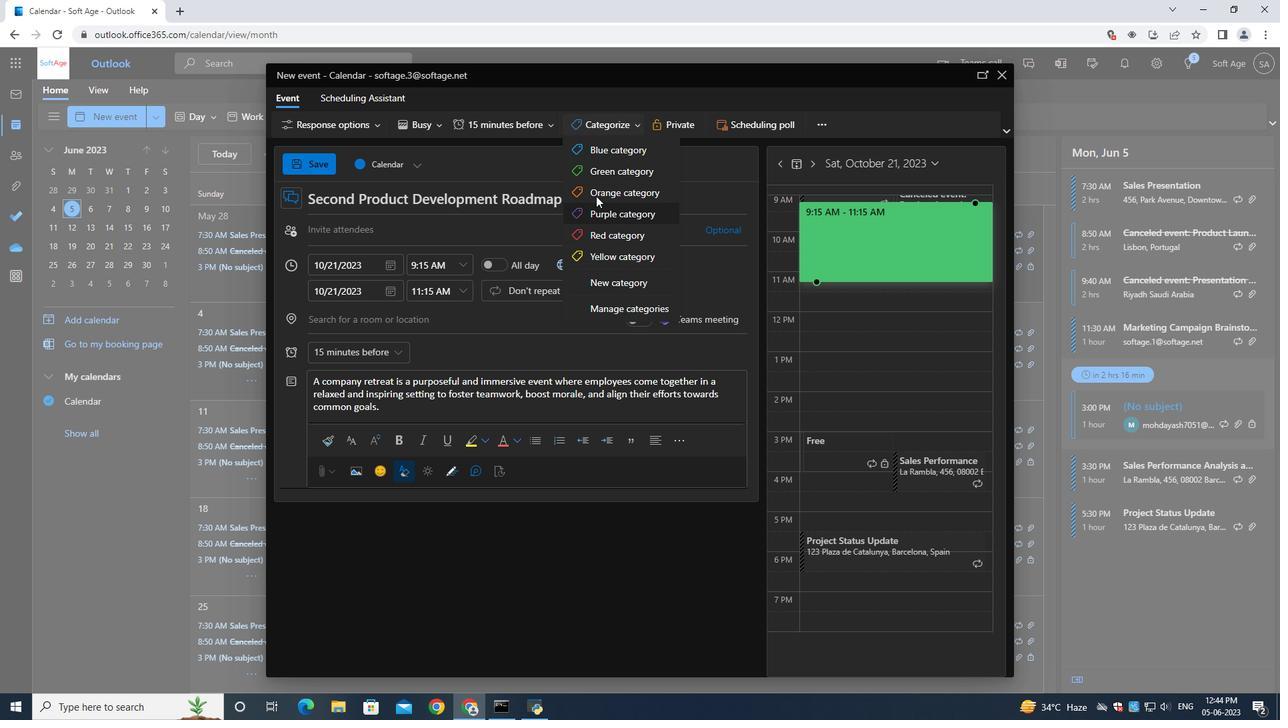 
Action: Mouse pressed left at (594, 177)
Screenshot: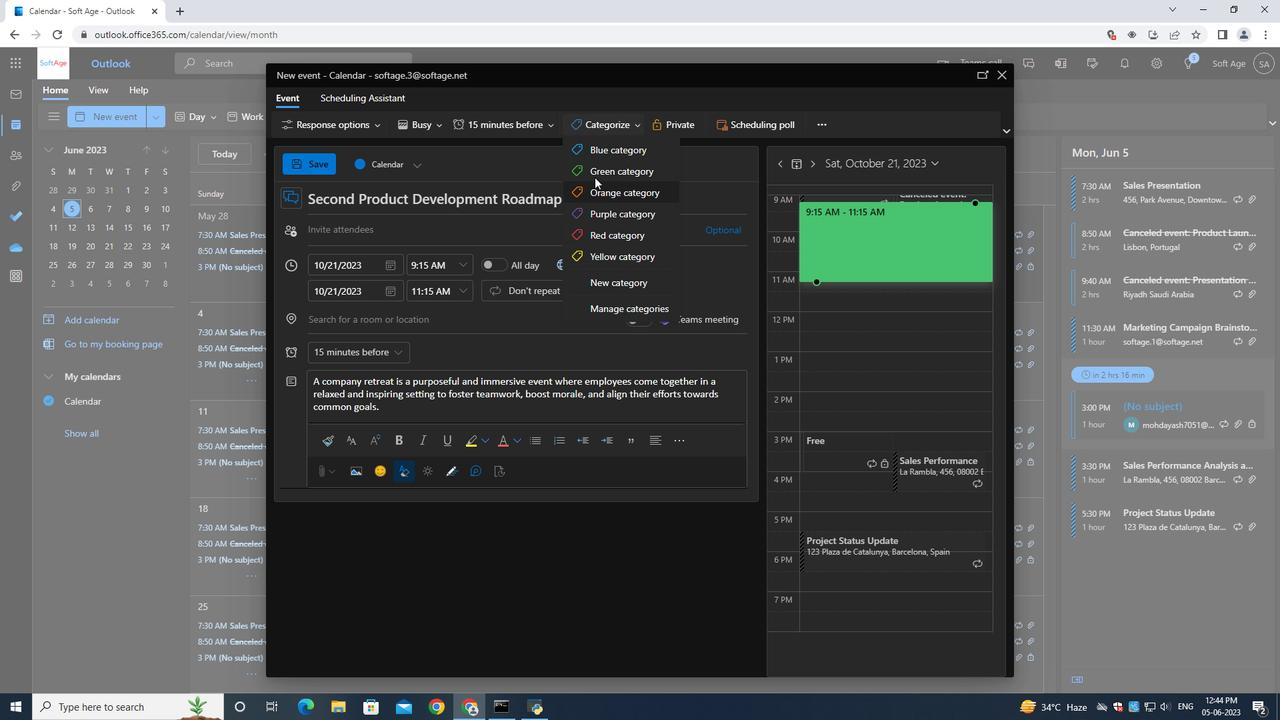 
Action: Mouse moved to (353, 232)
Screenshot: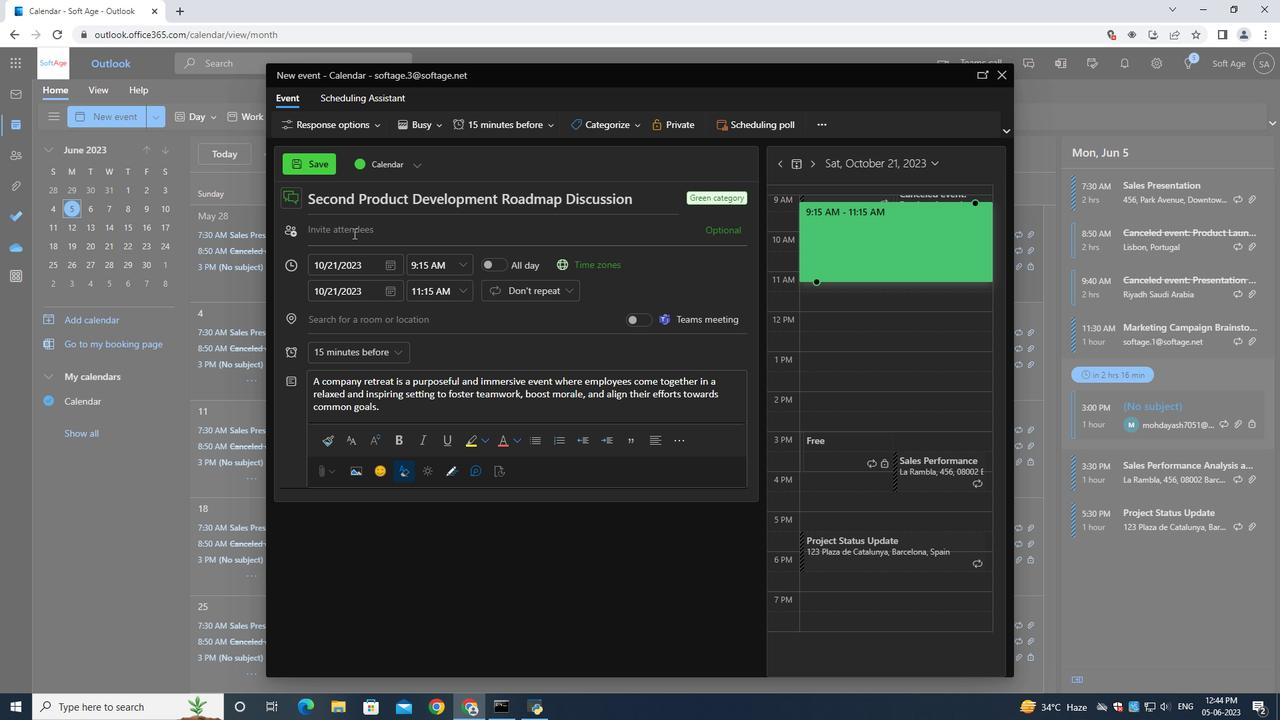 
Action: Mouse pressed left at (353, 232)
Screenshot: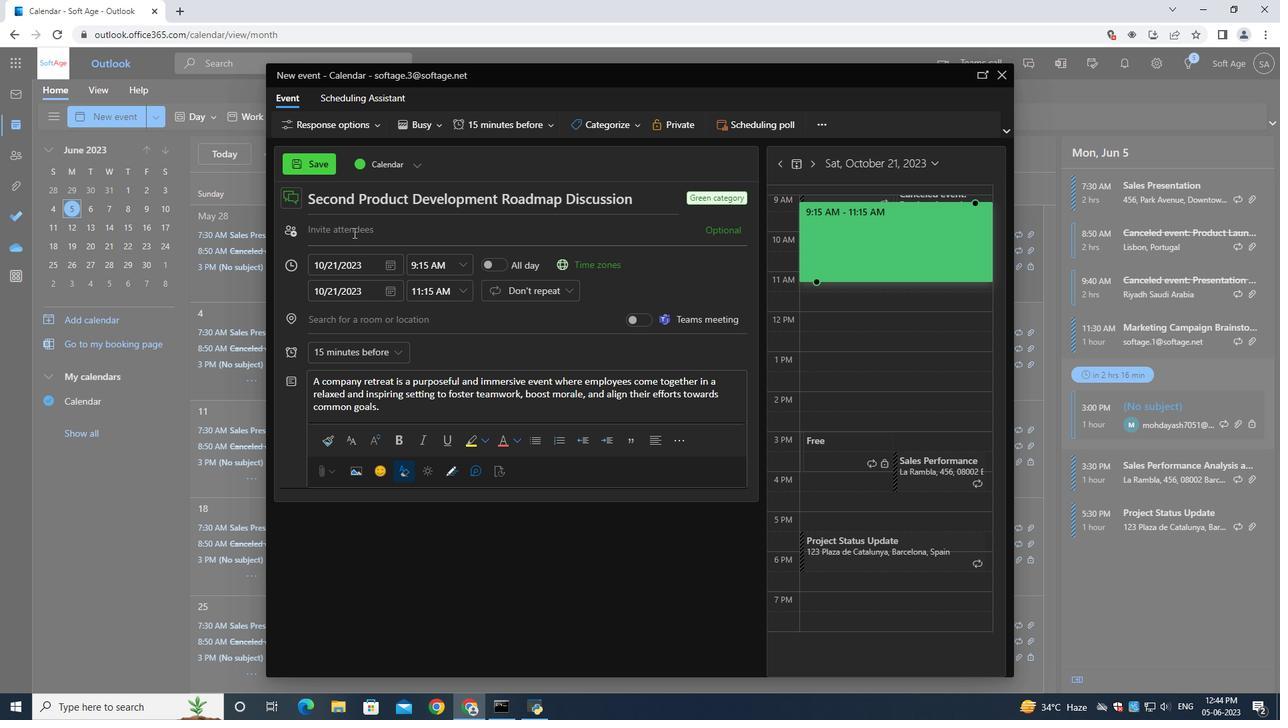 
Action: Key pressed softage.5<Key.shift>@softage.net
Screenshot: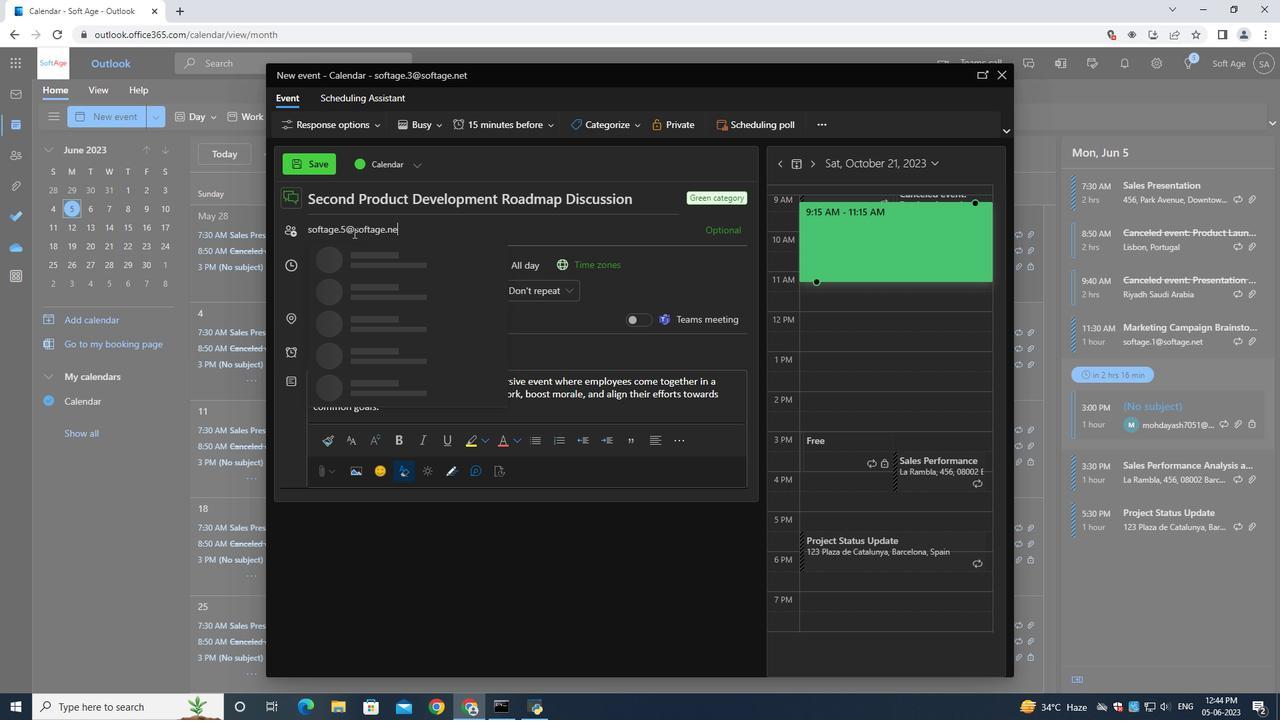 
Action: Mouse moved to (374, 260)
Screenshot: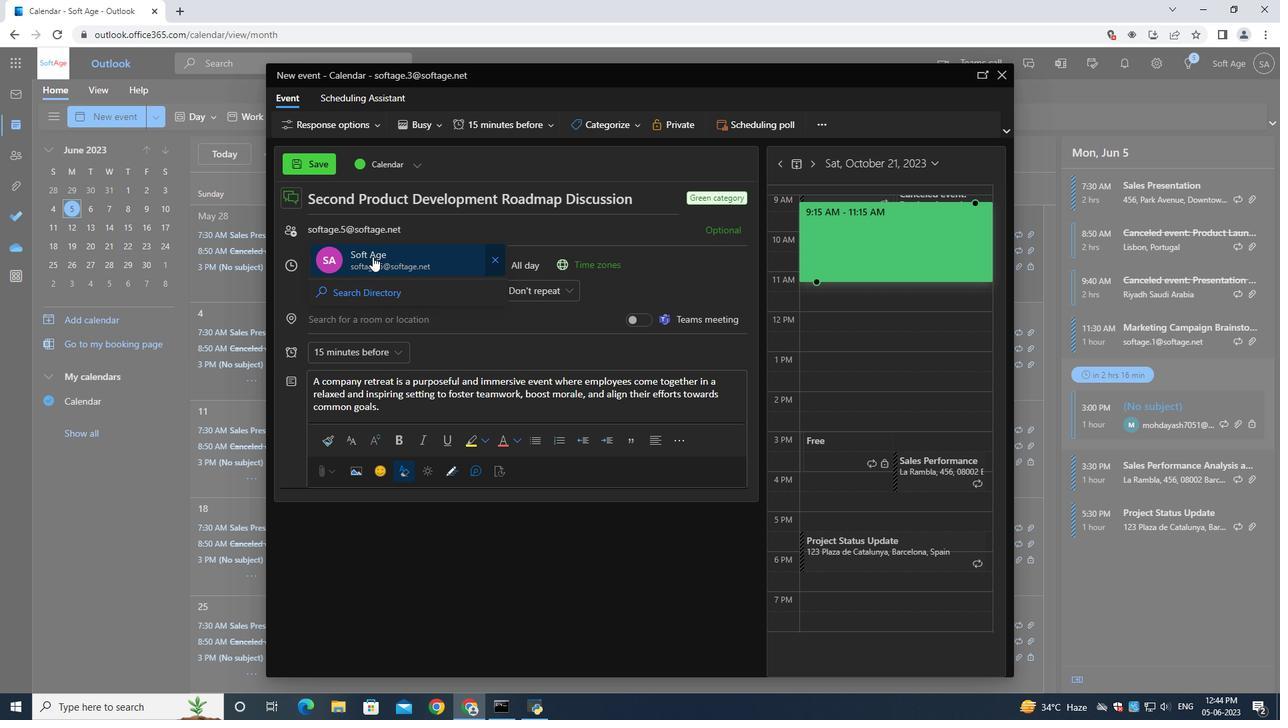 
Action: Mouse pressed left at (374, 260)
Screenshot: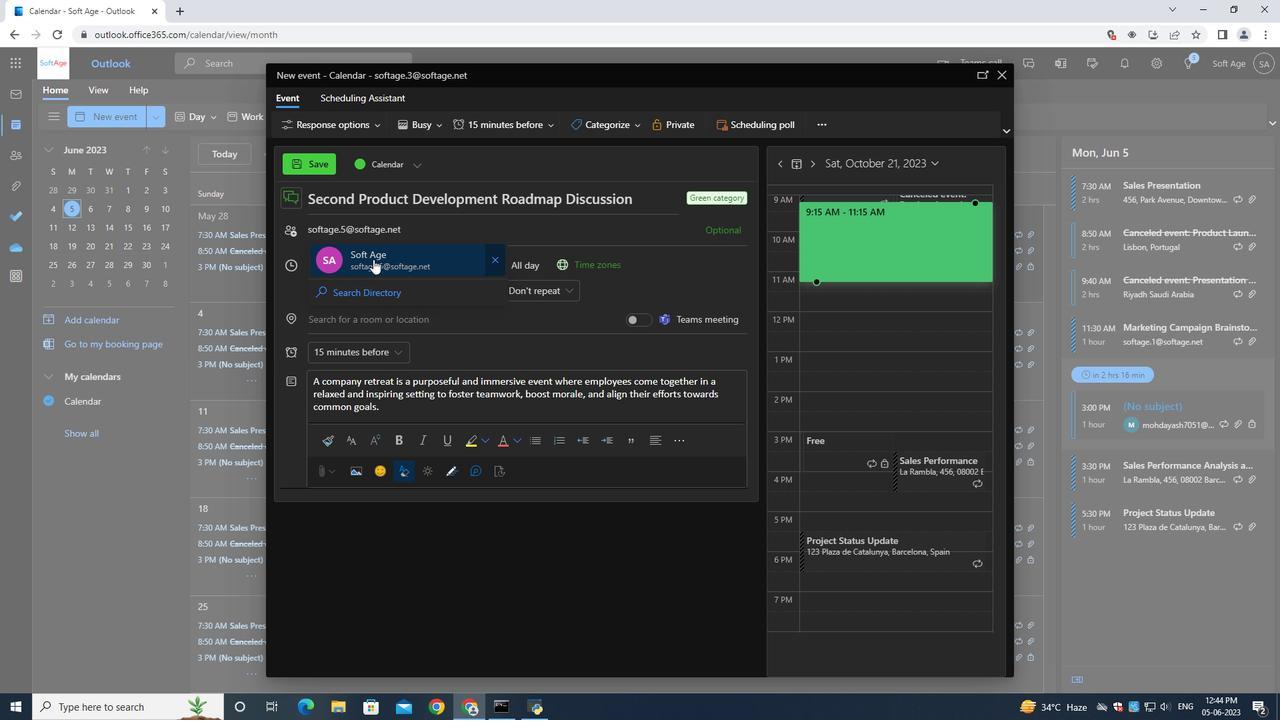 
Action: Mouse moved to (413, 236)
Screenshot: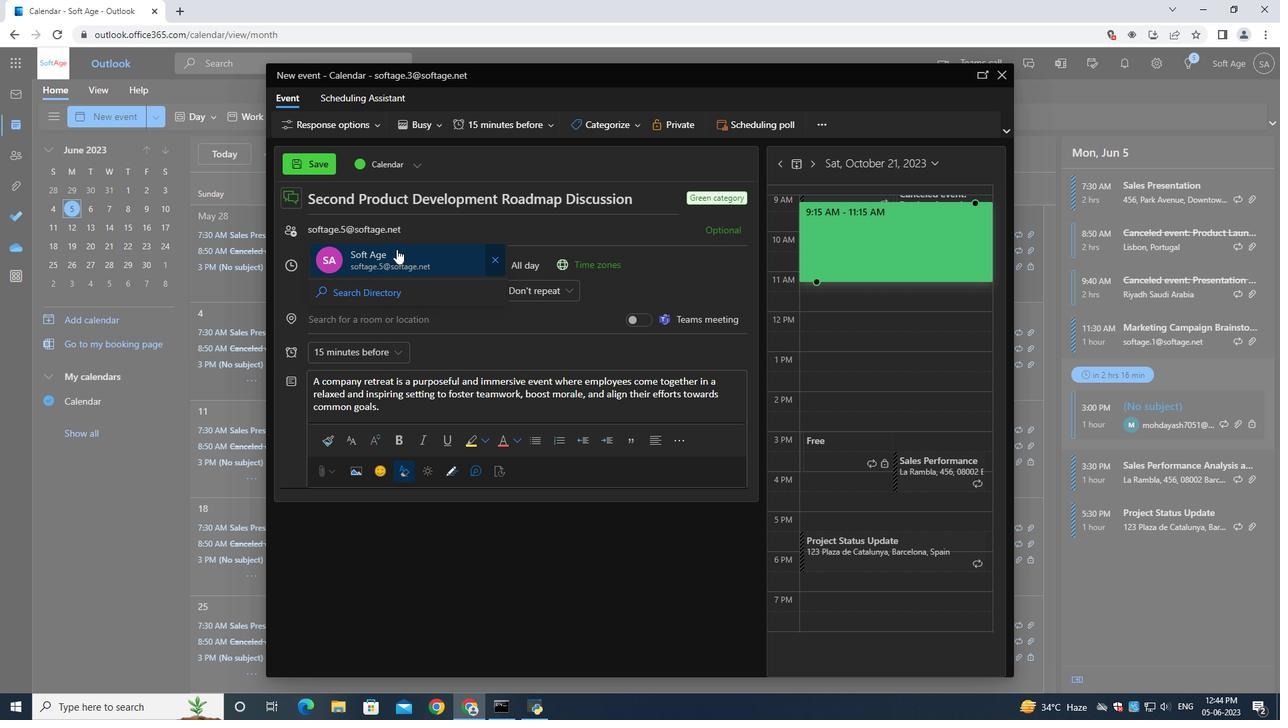 
Action: Key pressed softage.6<Key.shift>@softage.net
Screenshot: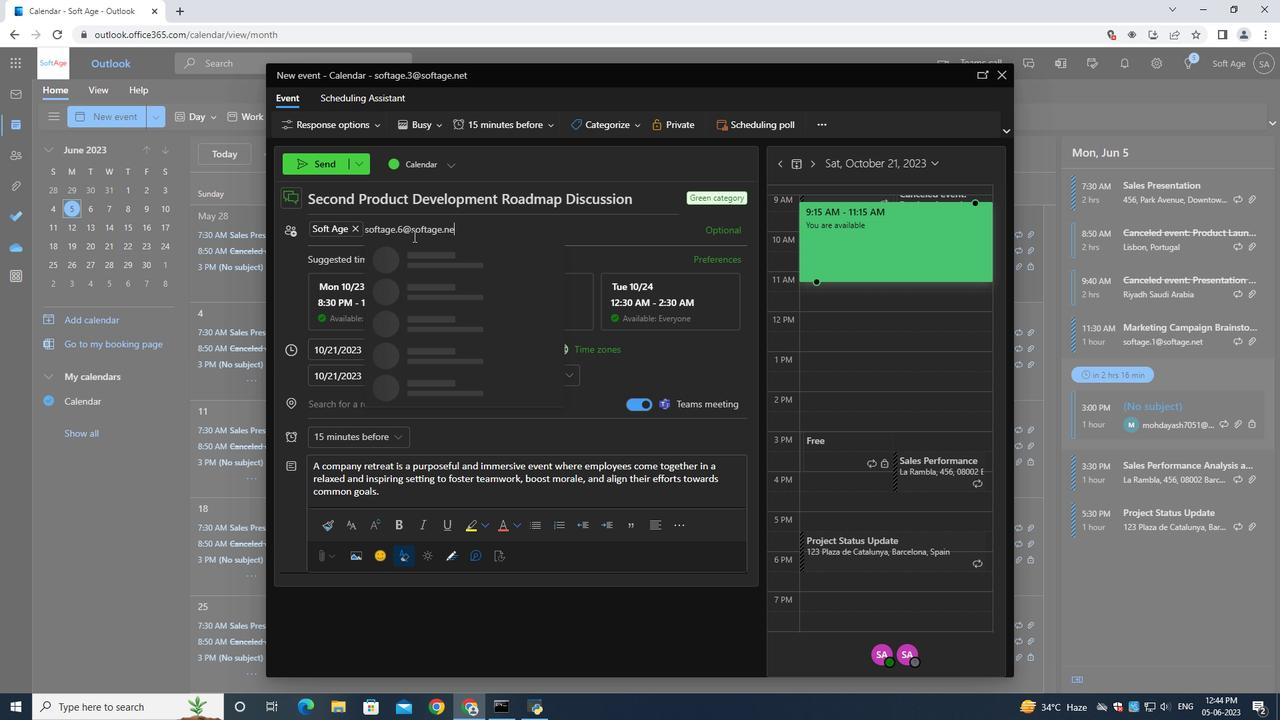 
Action: Mouse moved to (422, 248)
Screenshot: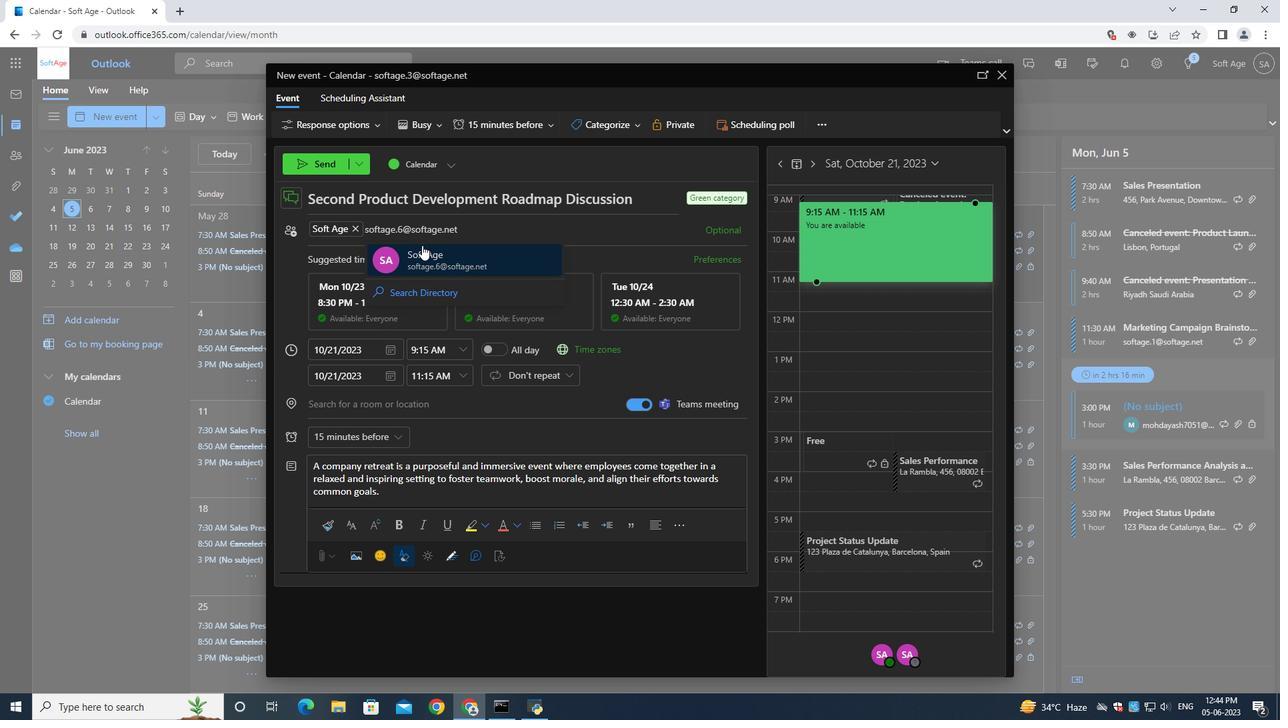 
Action: Mouse pressed left at (422, 248)
Screenshot: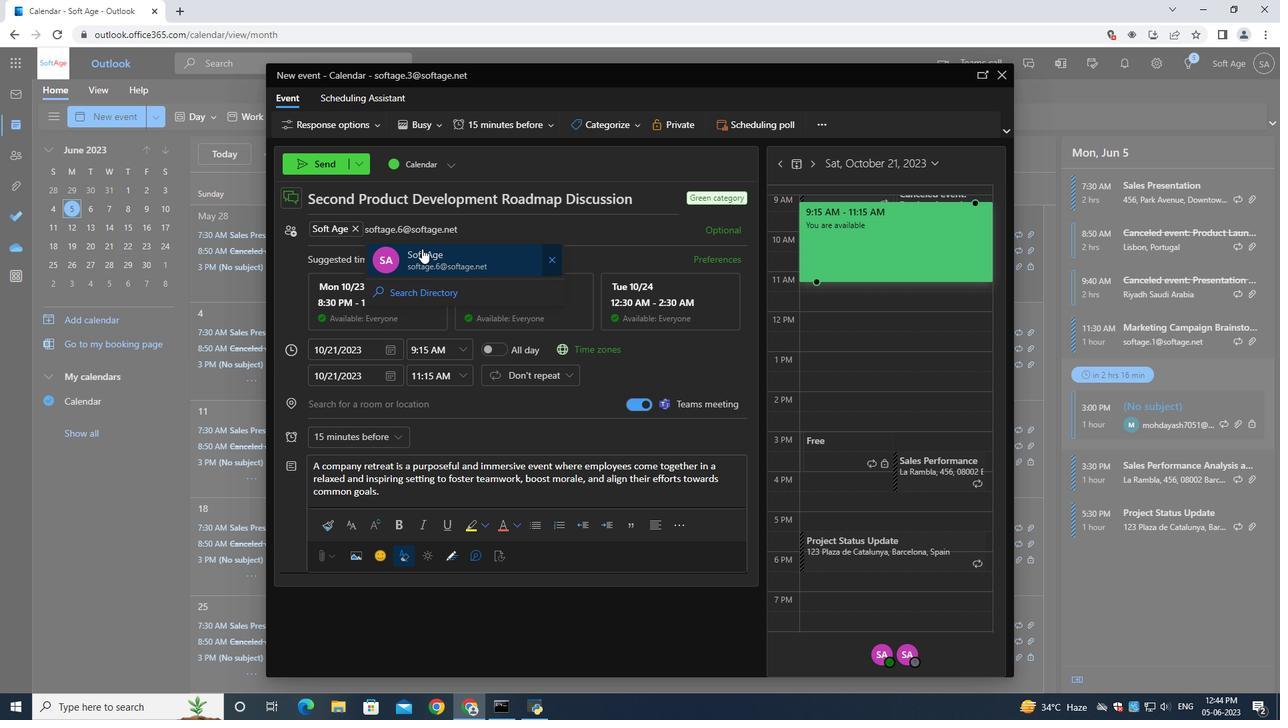 
Action: Mouse moved to (354, 436)
Screenshot: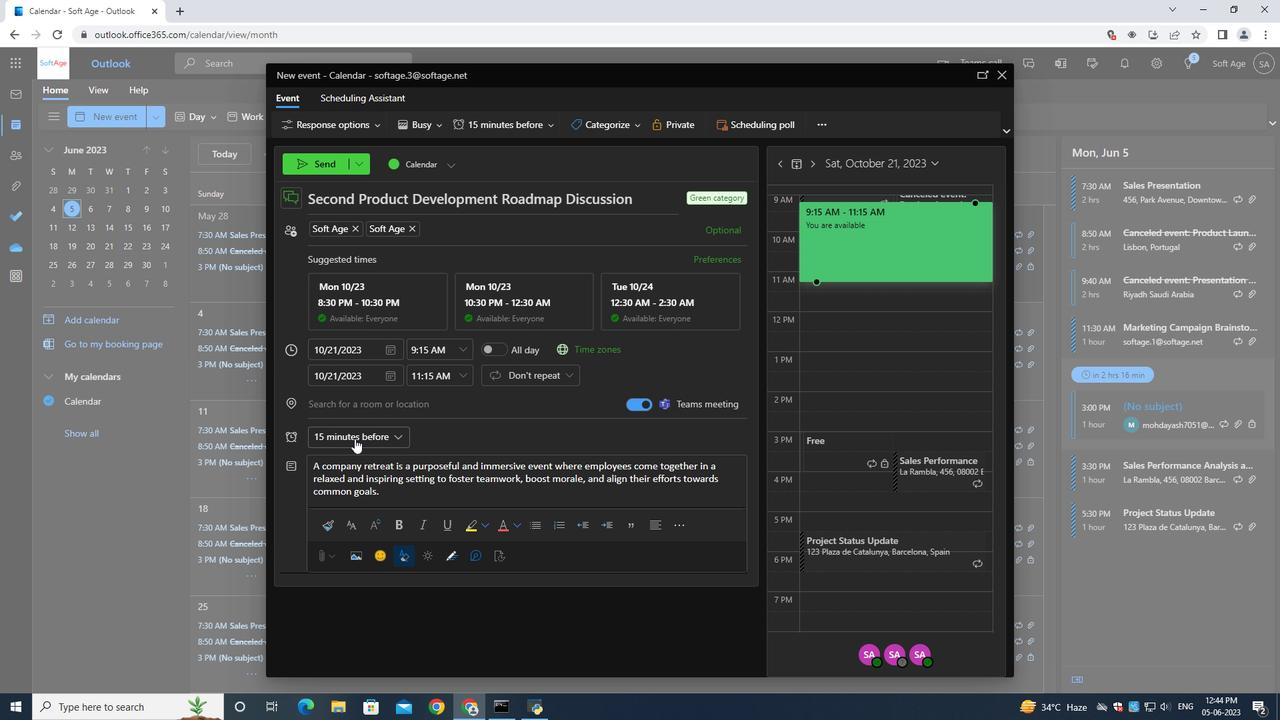 
Action: Mouse pressed left at (354, 436)
Screenshot: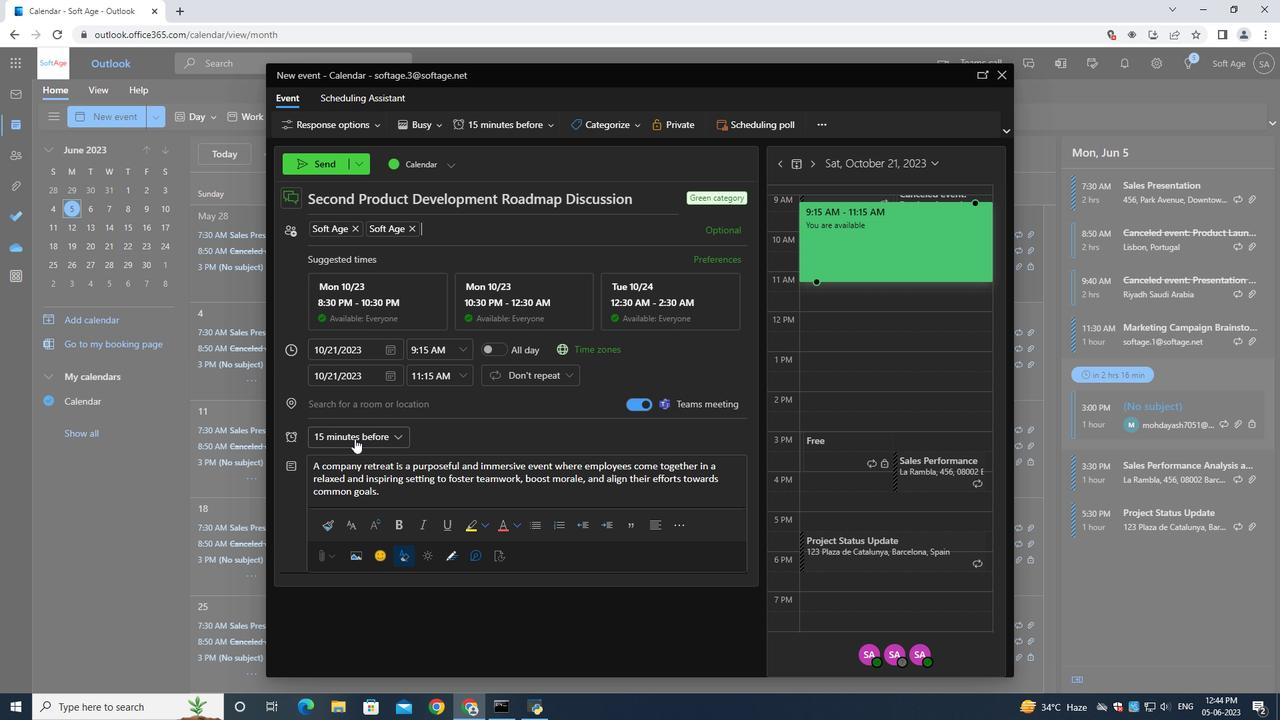 
Action: Mouse moved to (356, 344)
Screenshot: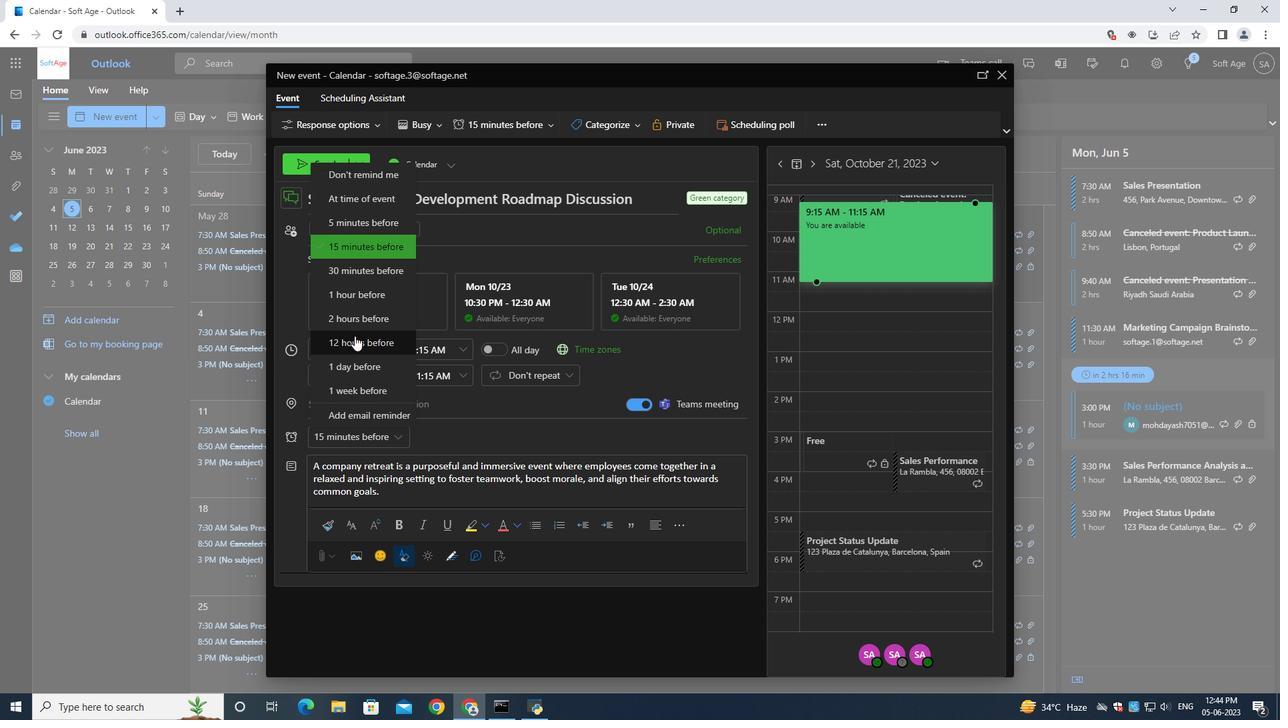 
Action: Mouse pressed left at (356, 344)
Screenshot: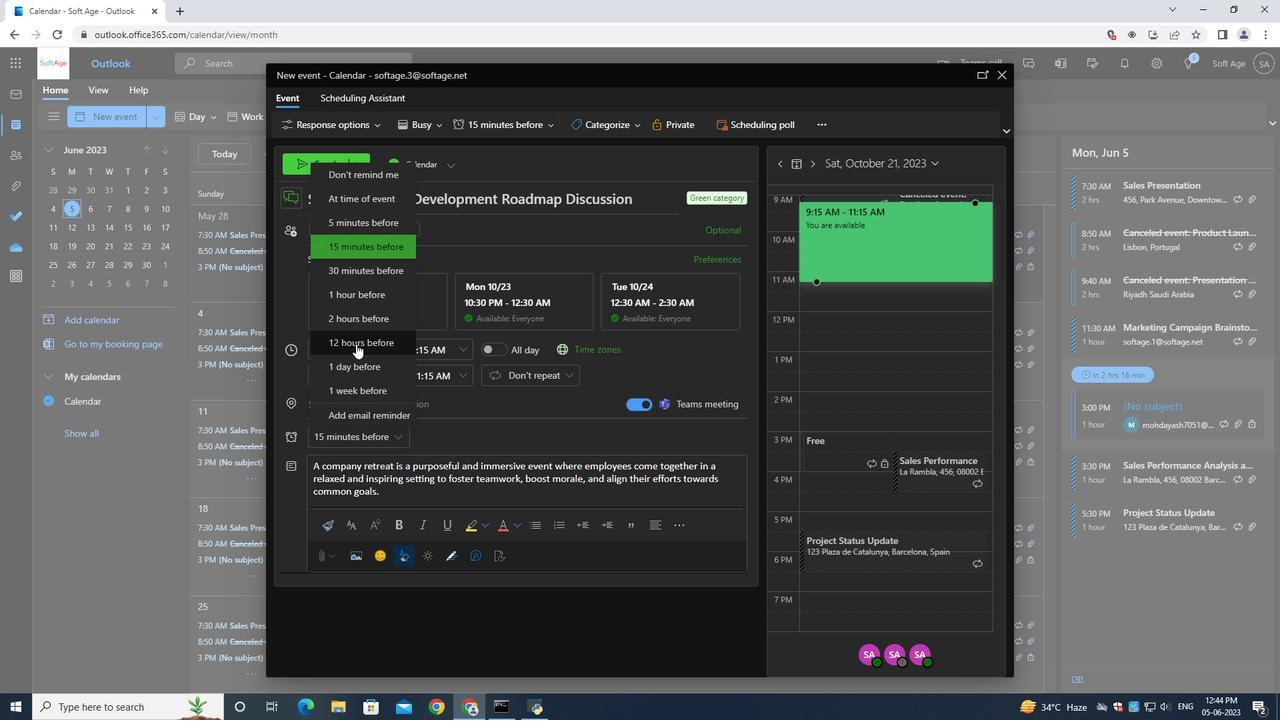 
Action: Mouse moved to (321, 167)
Screenshot: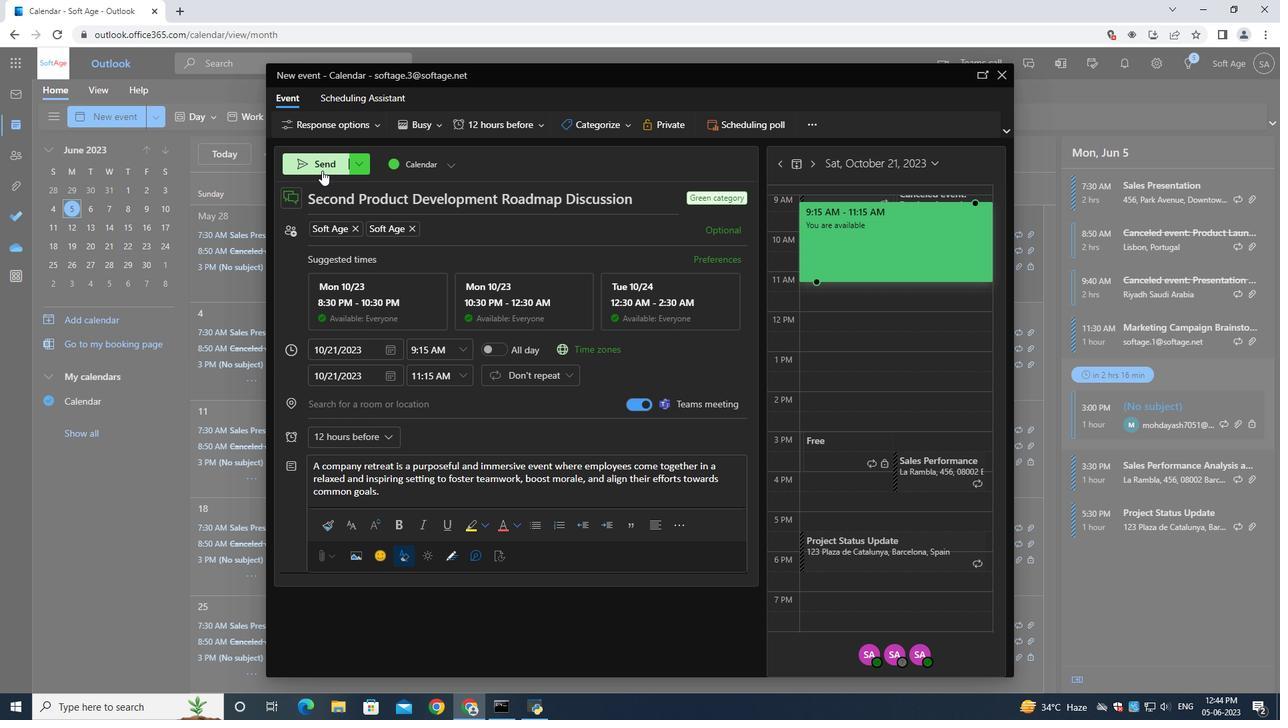 
Action: Mouse pressed left at (321, 167)
Screenshot: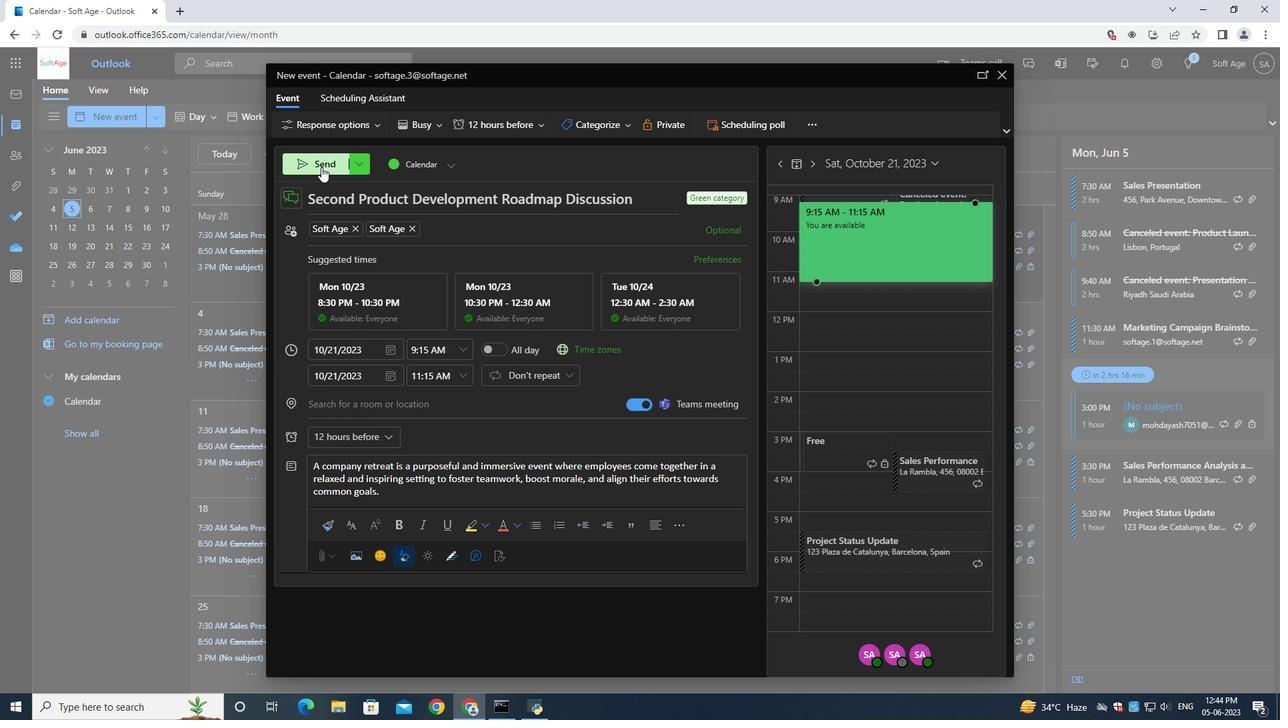 
Action: Mouse moved to (324, 169)
Screenshot: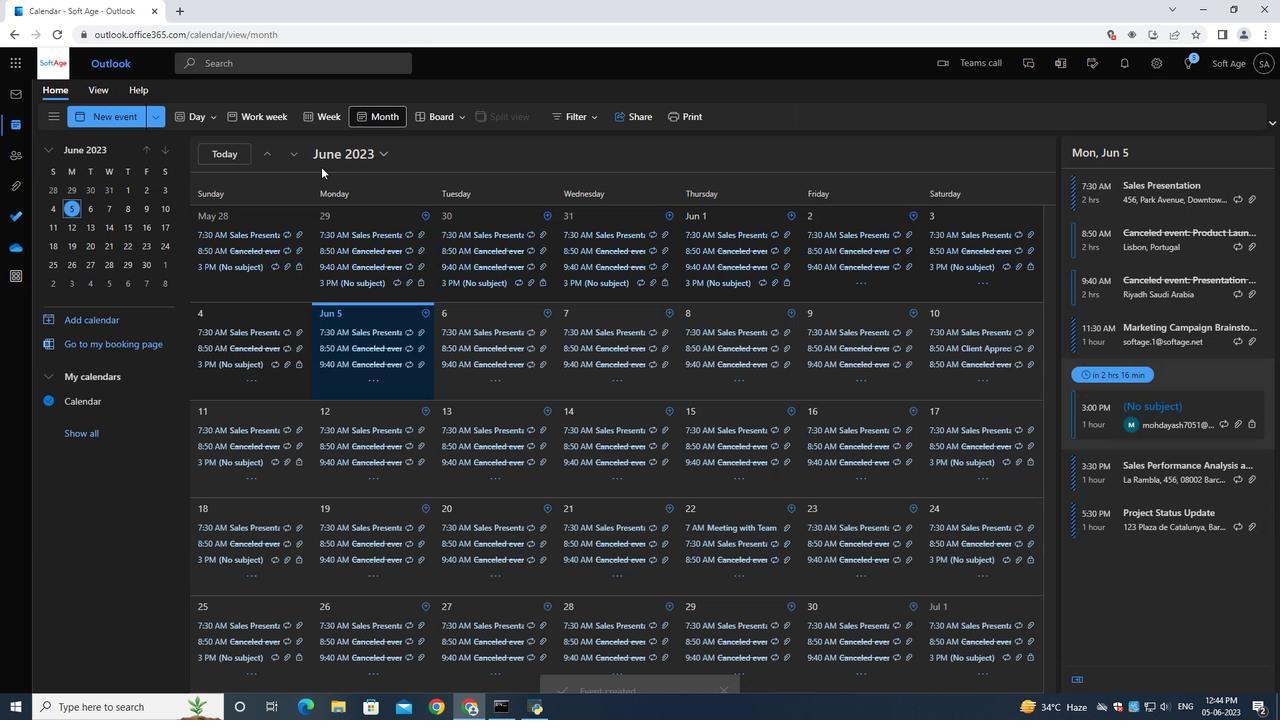 
